 Task: Find a place to stay in Anbu, China from 10th to 18th August with a price range of ₹10,000 to ₹14,000, 1 bedroom, Wifi, Free parking, TV, Gym, Breakfast, and self check-in.
Action: Mouse moved to (348, 152)
Screenshot: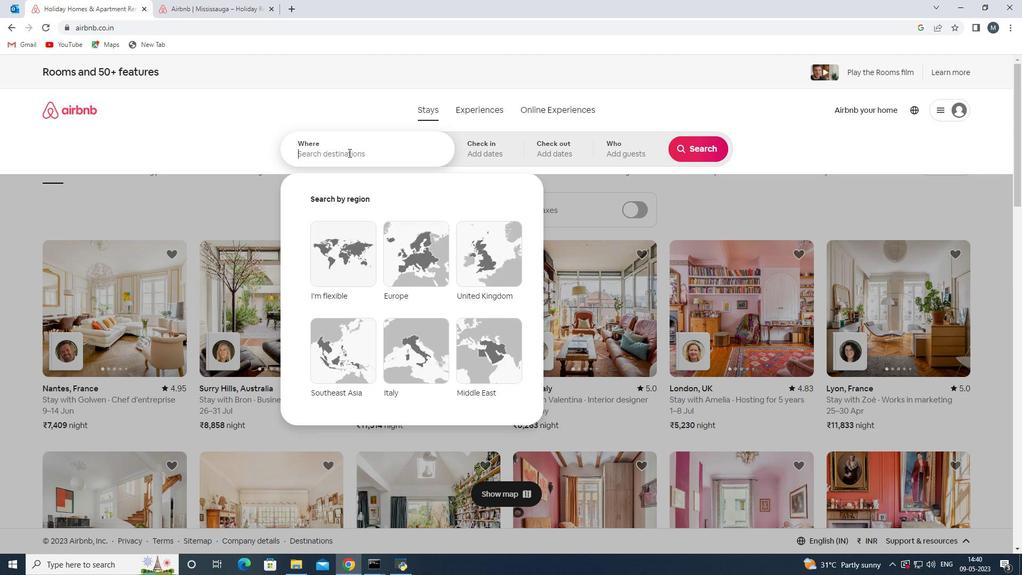 
Action: Key pressed <Key.shift>Anbu,<Key.shift>China<Key.enter>
Screenshot: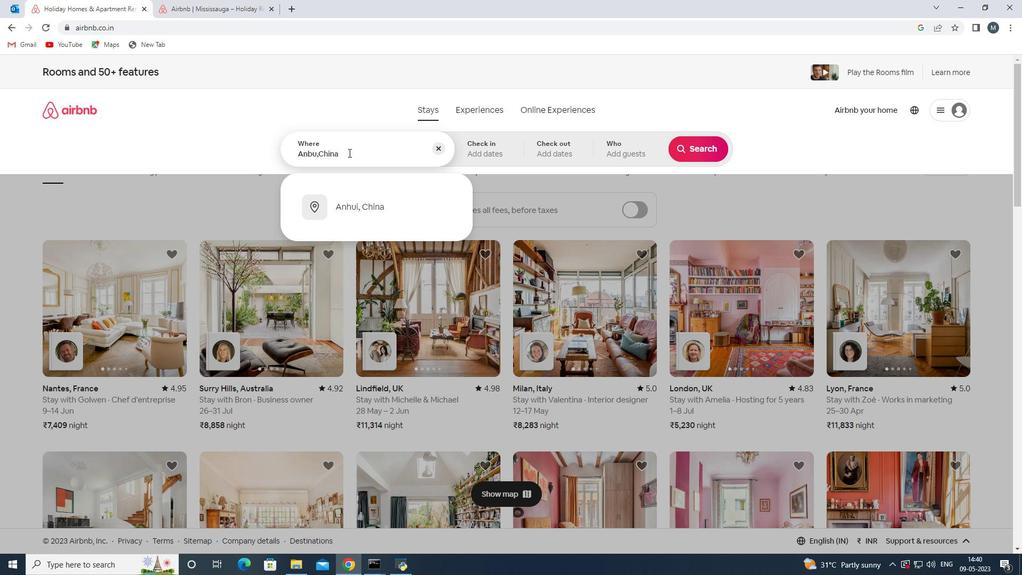 
Action: Mouse moved to (689, 236)
Screenshot: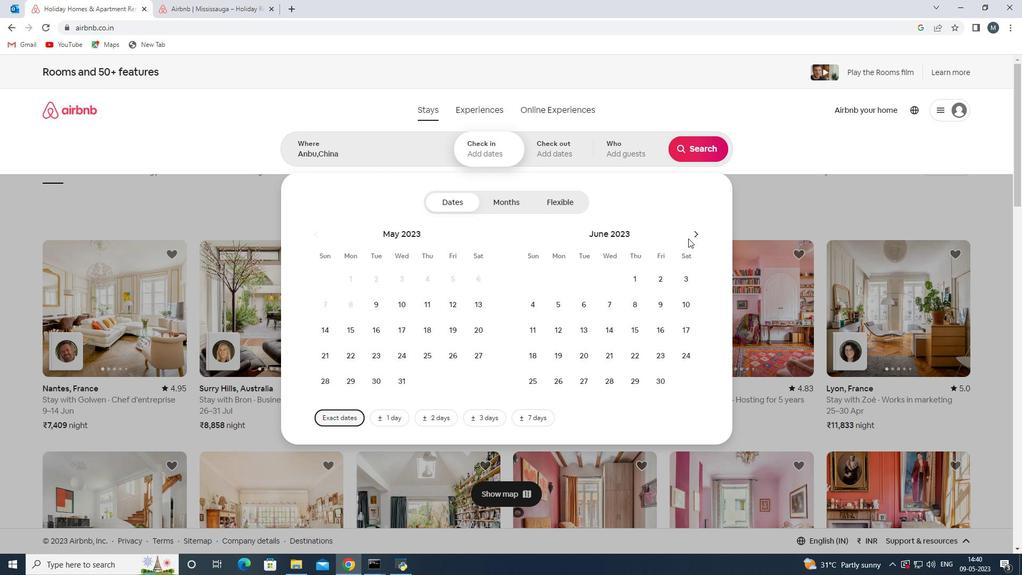 
Action: Mouse pressed left at (689, 236)
Screenshot: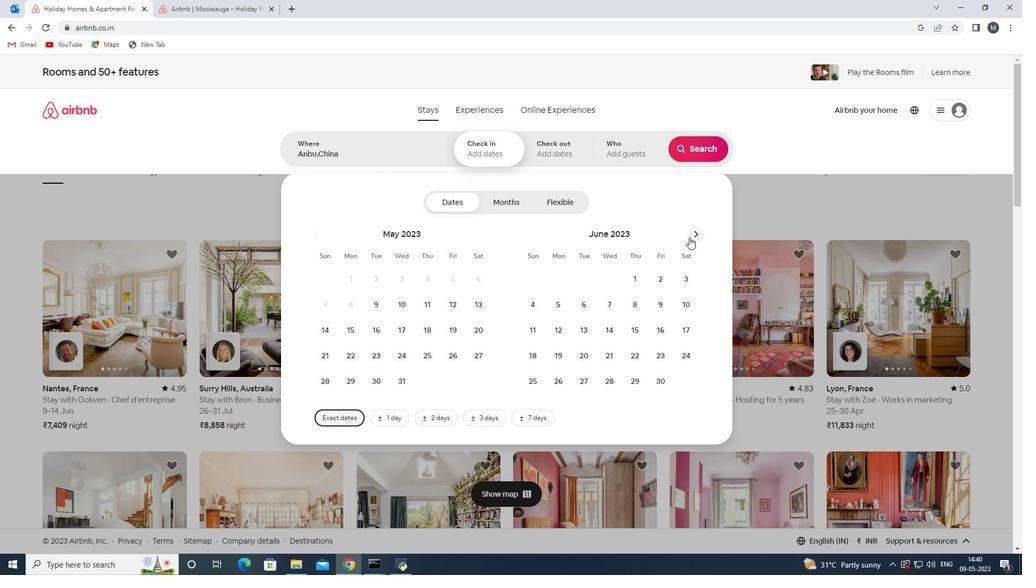 
Action: Mouse pressed left at (689, 236)
Screenshot: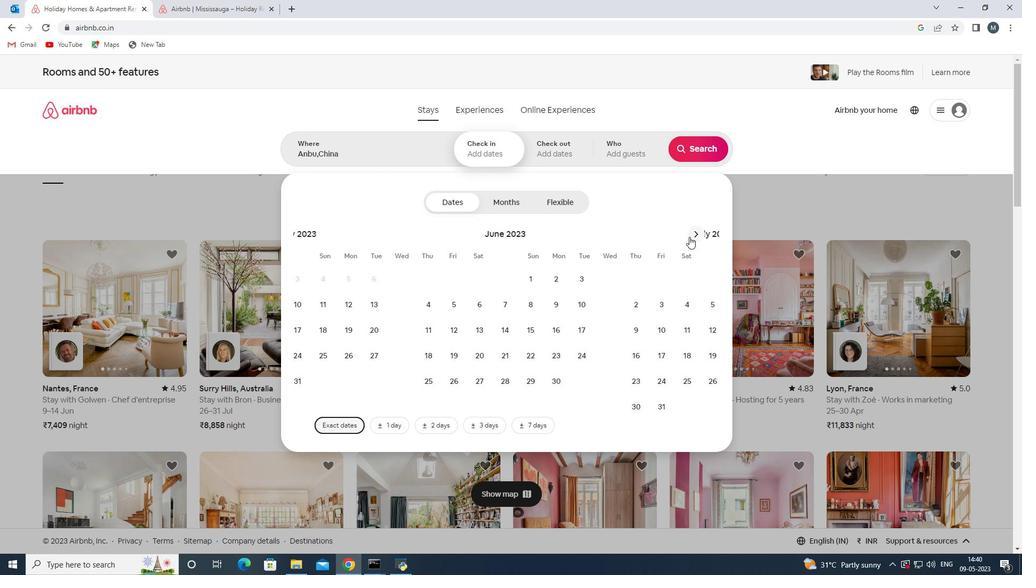 
Action: Mouse moved to (629, 305)
Screenshot: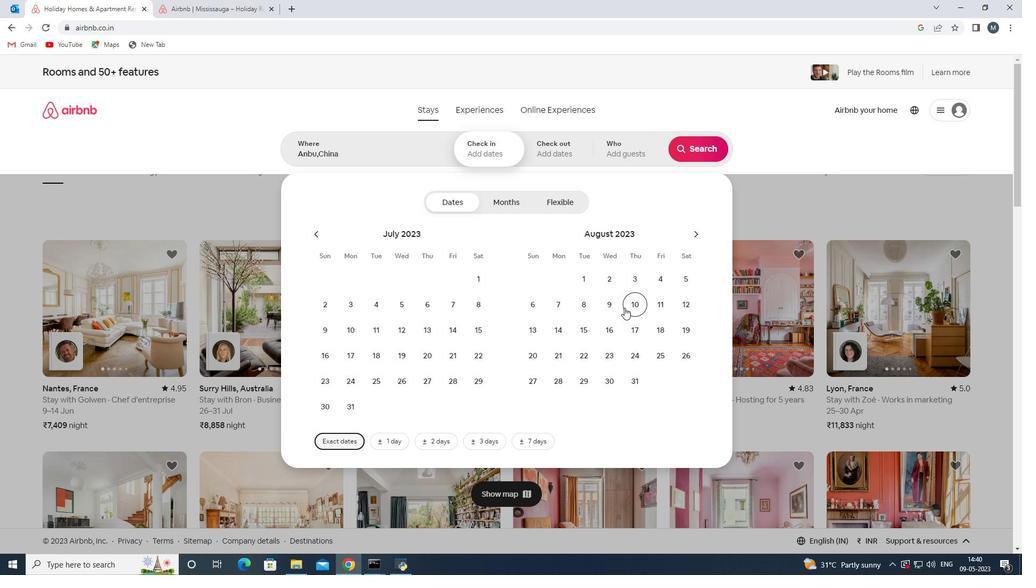 
Action: Mouse pressed left at (629, 305)
Screenshot: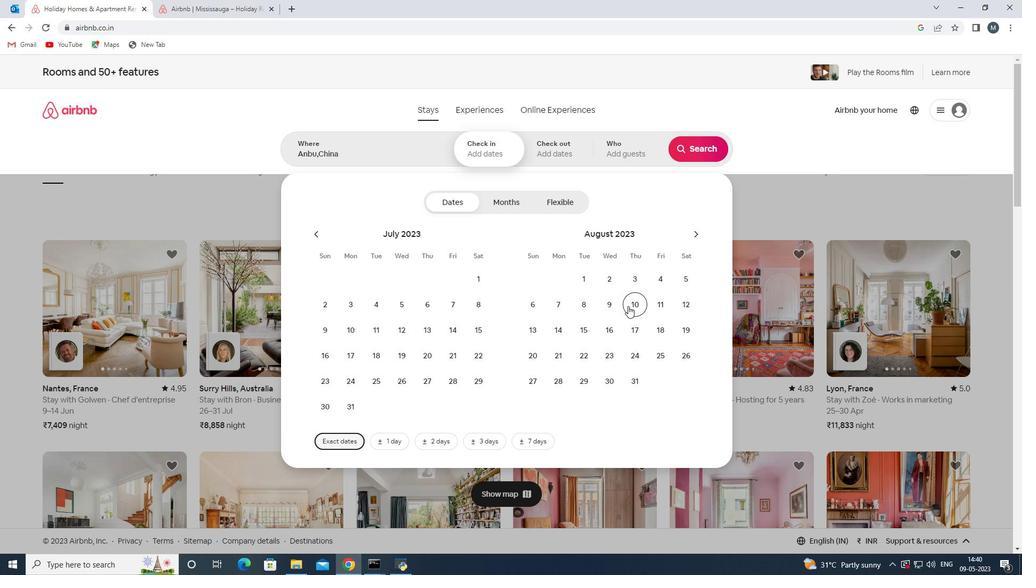 
Action: Mouse moved to (651, 329)
Screenshot: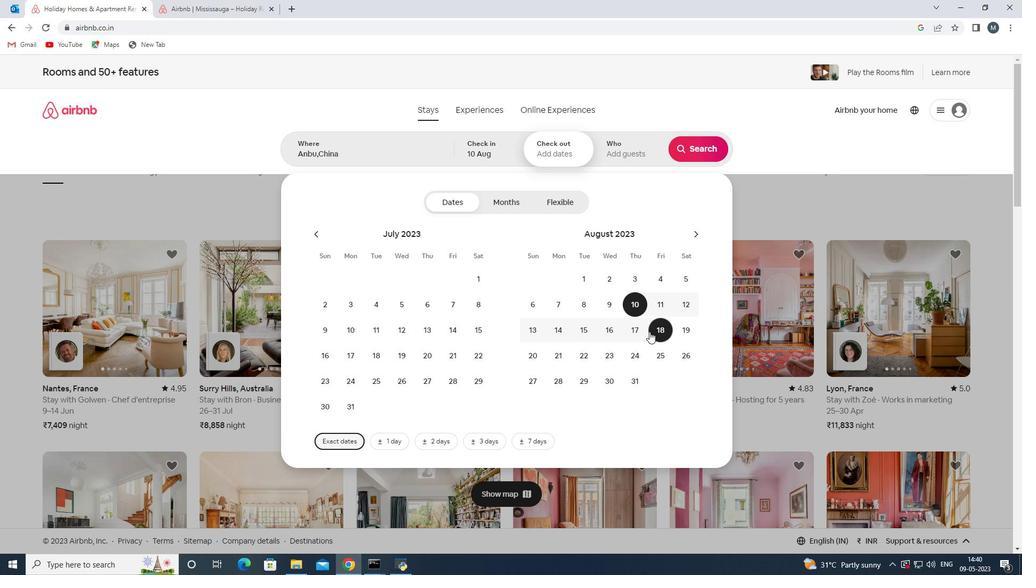 
Action: Mouse pressed left at (651, 329)
Screenshot: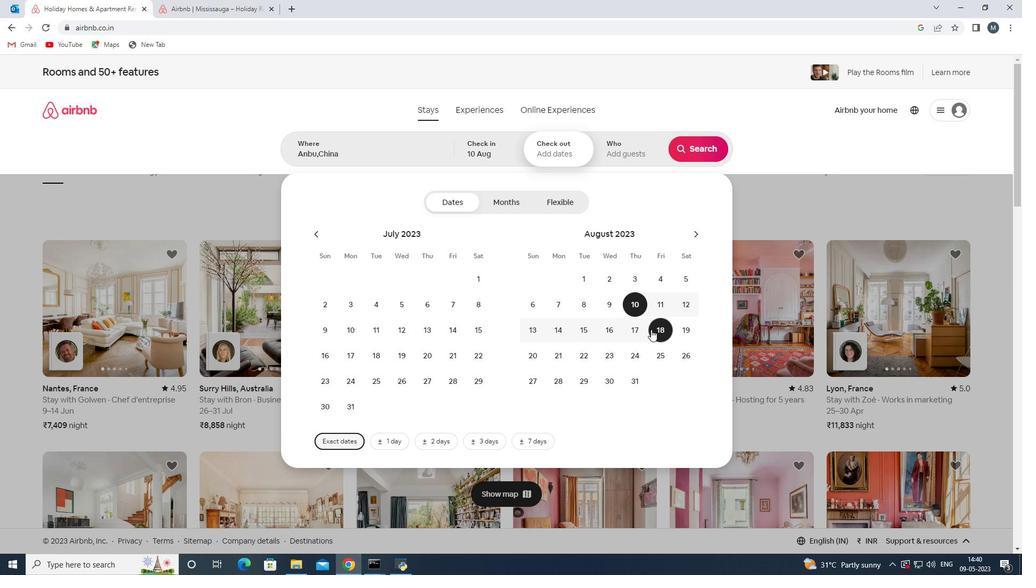 
Action: Mouse moved to (624, 158)
Screenshot: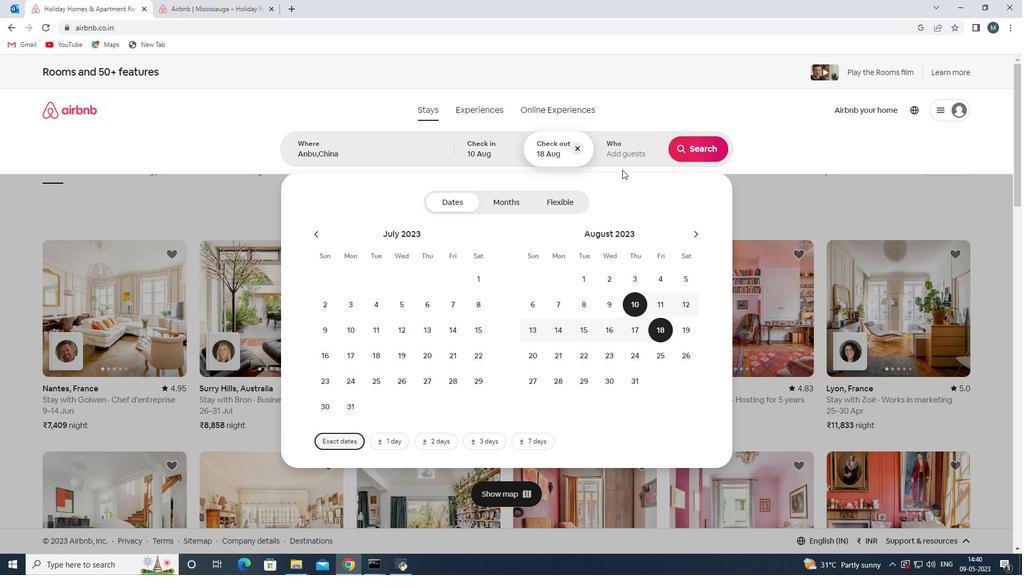 
Action: Mouse pressed left at (624, 158)
Screenshot: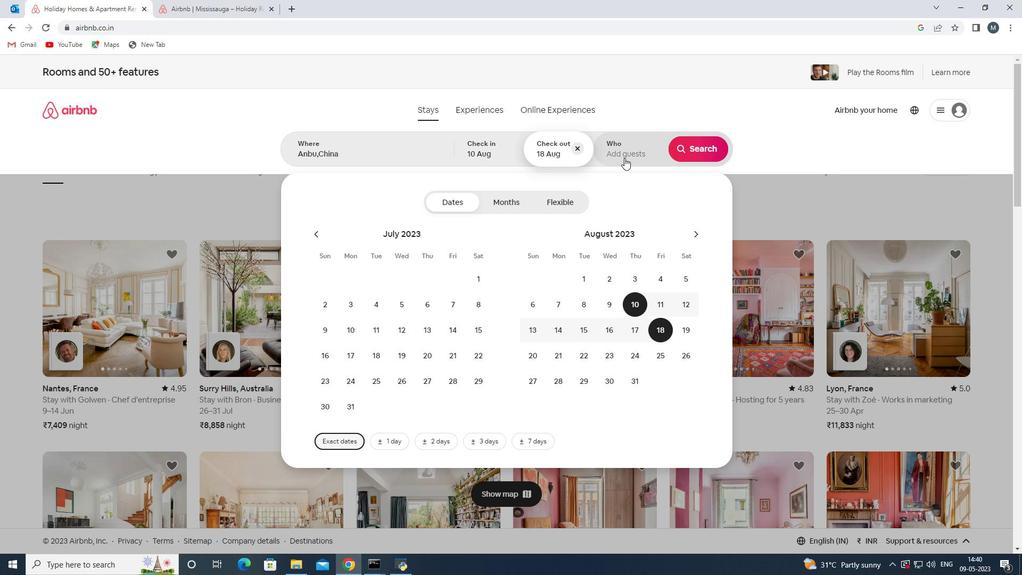 
Action: Mouse moved to (694, 203)
Screenshot: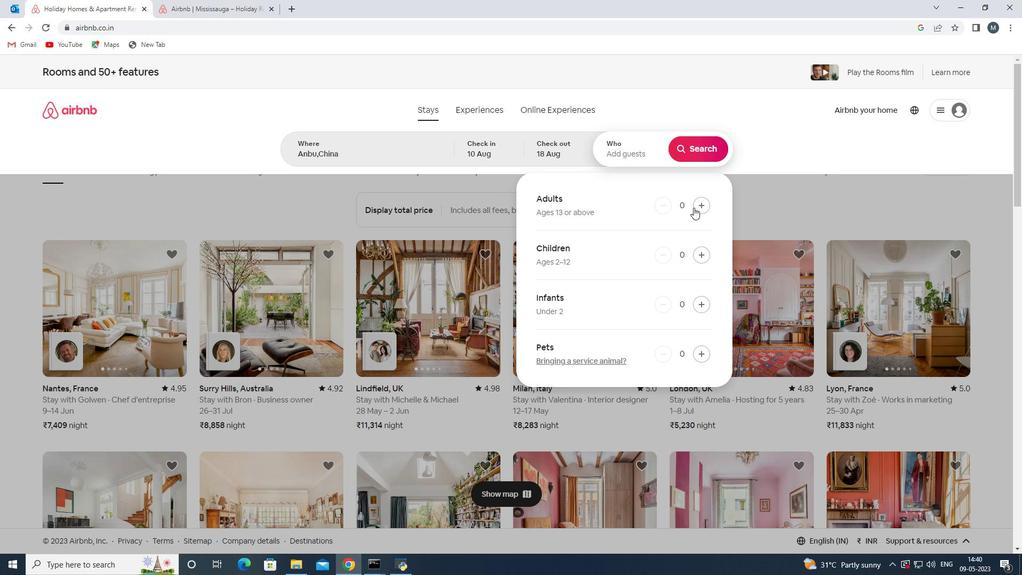
Action: Mouse pressed left at (694, 203)
Screenshot: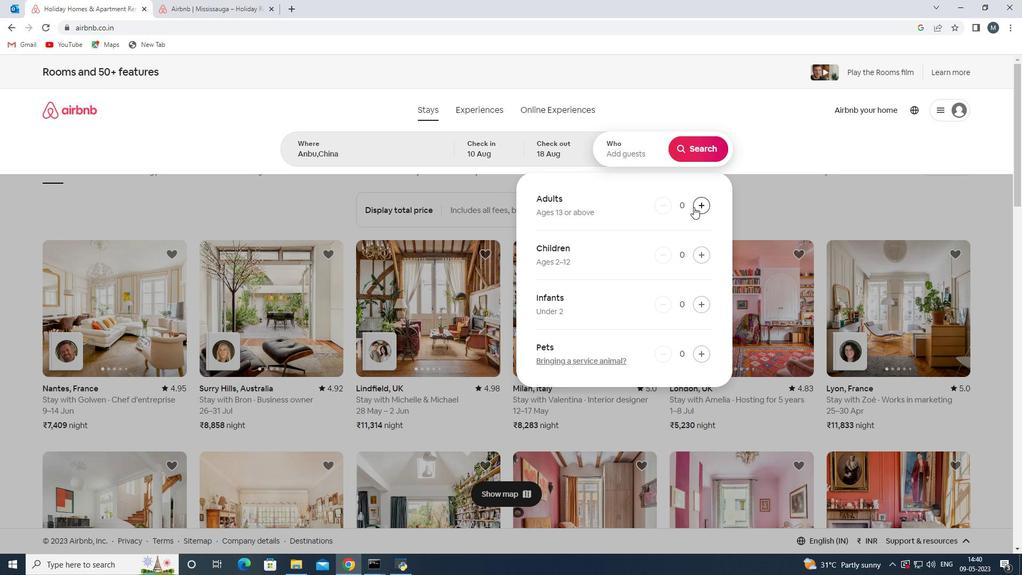 
Action: Mouse pressed left at (694, 203)
Screenshot: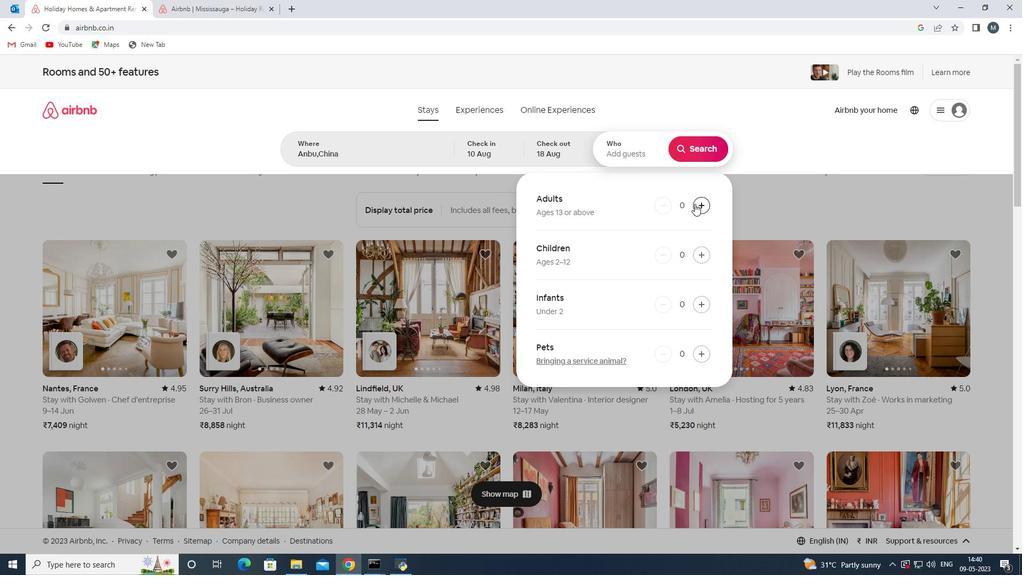 
Action: Mouse moved to (693, 153)
Screenshot: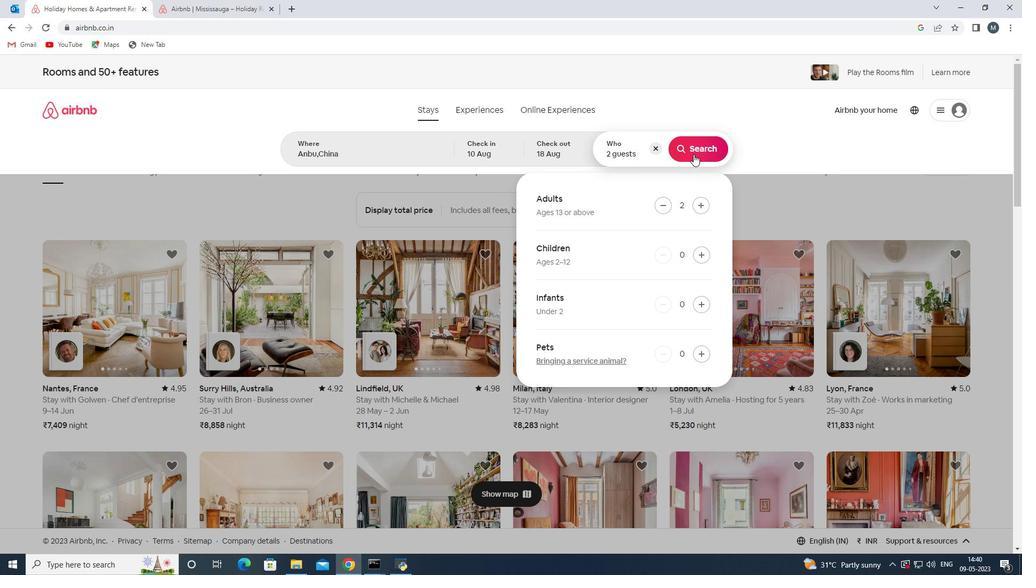 
Action: Mouse pressed left at (693, 153)
Screenshot: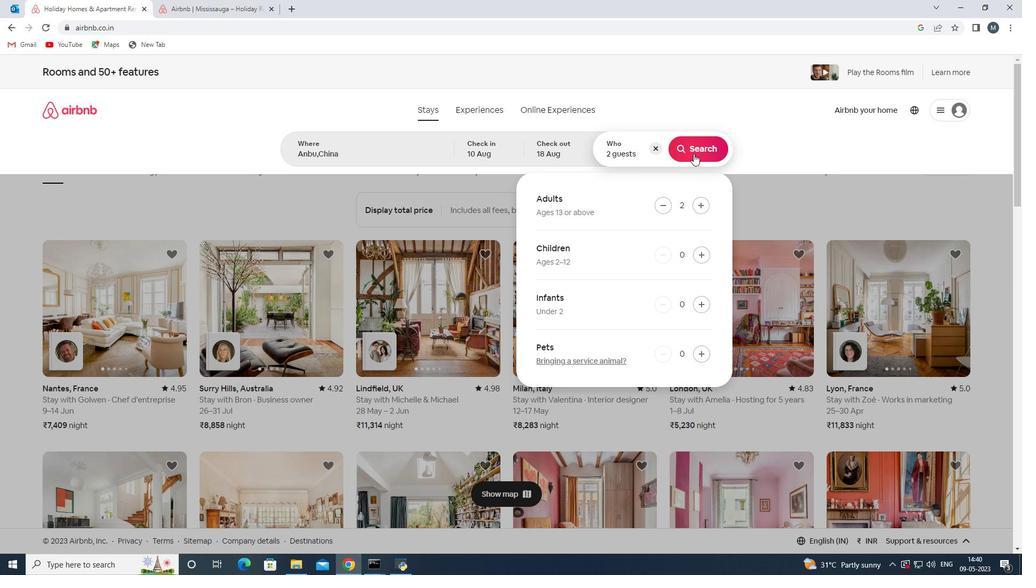 
Action: Mouse moved to (964, 118)
Screenshot: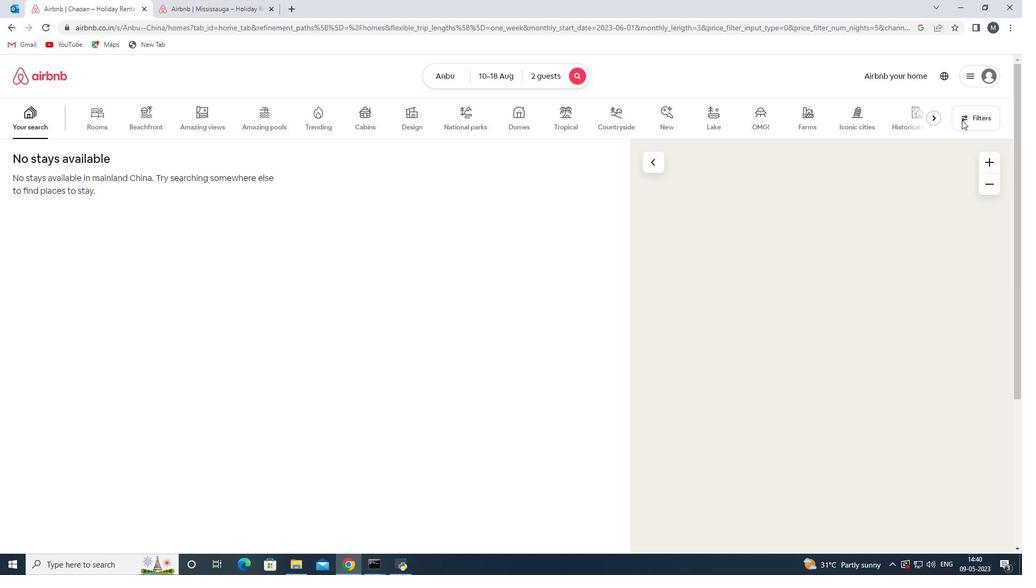 
Action: Mouse pressed left at (964, 118)
Screenshot: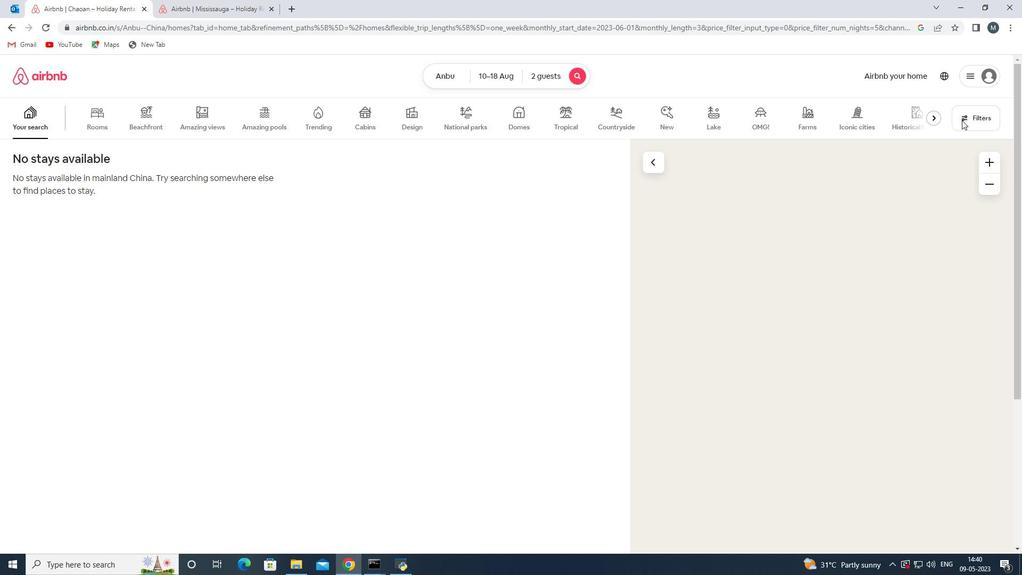 
Action: Mouse moved to (391, 378)
Screenshot: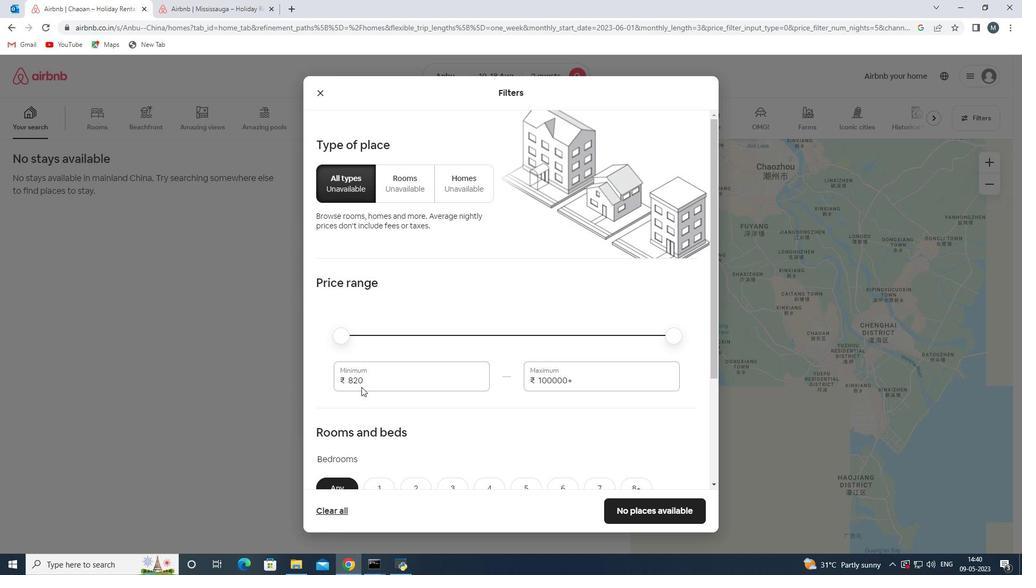 
Action: Mouse pressed left at (391, 378)
Screenshot: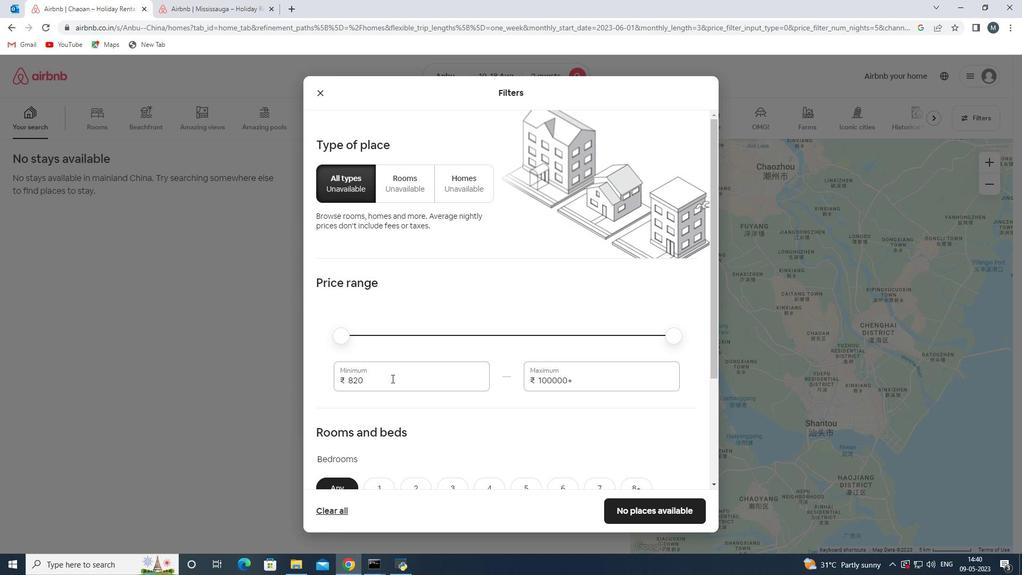 
Action: Mouse moved to (334, 378)
Screenshot: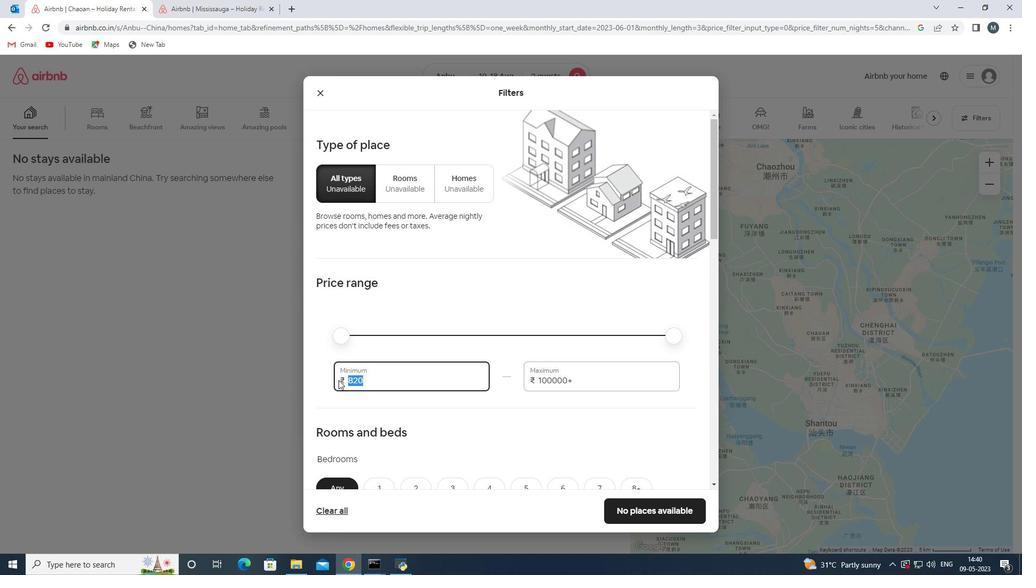 
Action: Key pressed 10000
Screenshot: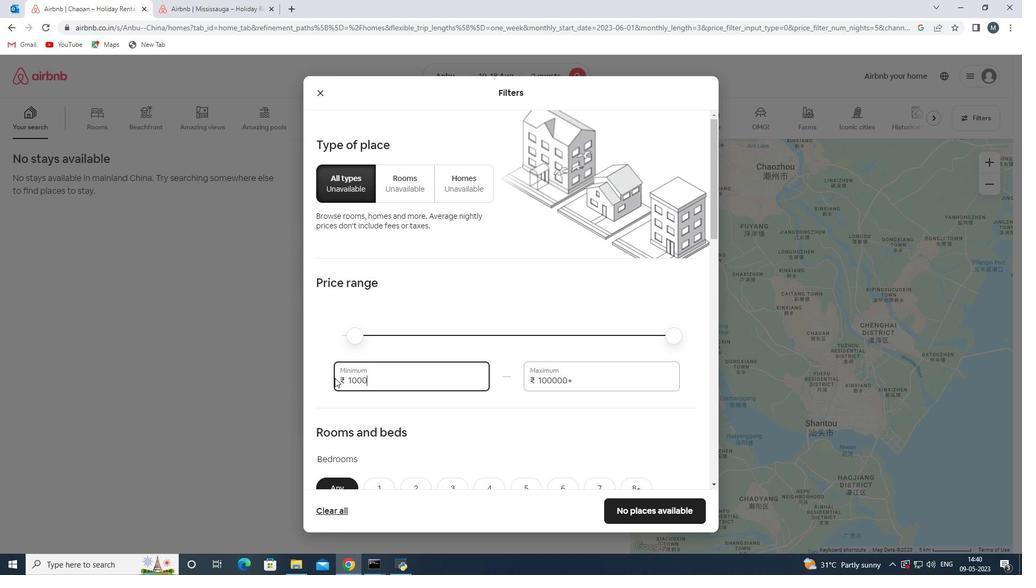 
Action: Mouse moved to (590, 374)
Screenshot: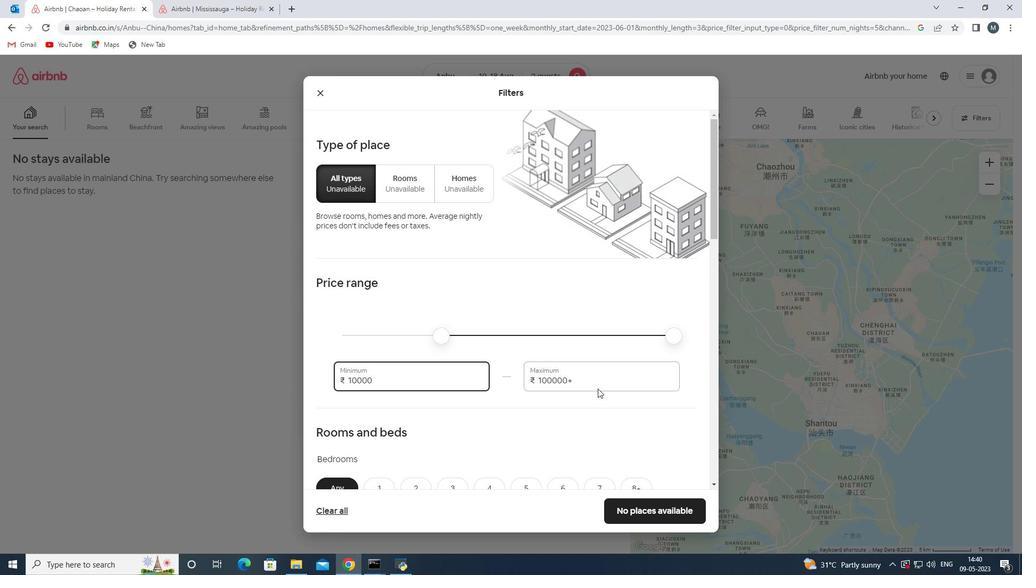 
Action: Mouse pressed left at (590, 374)
Screenshot: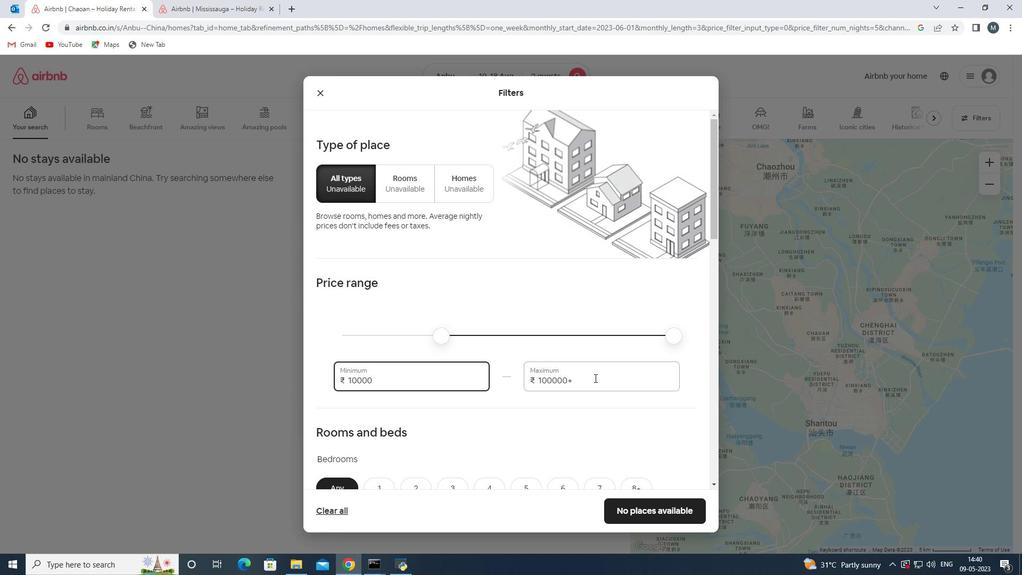 
Action: Mouse moved to (577, 384)
Screenshot: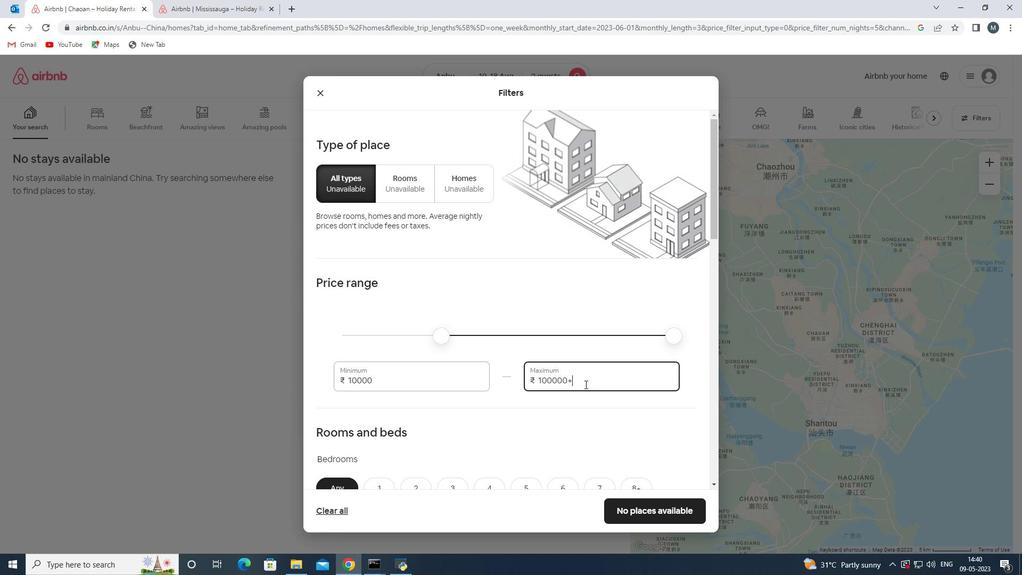 
Action: Mouse pressed left at (577, 384)
Screenshot: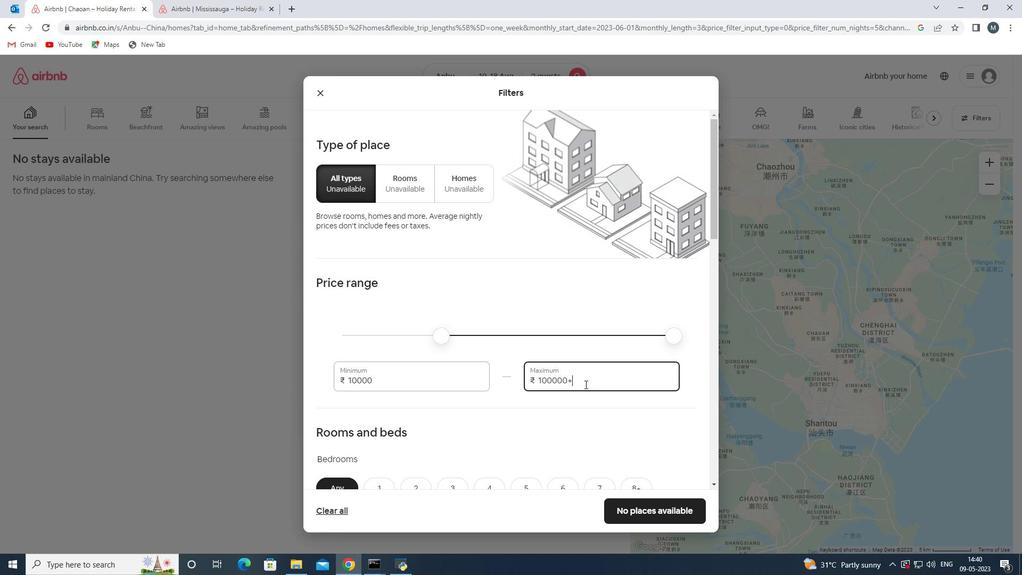 
Action: Mouse moved to (534, 383)
Screenshot: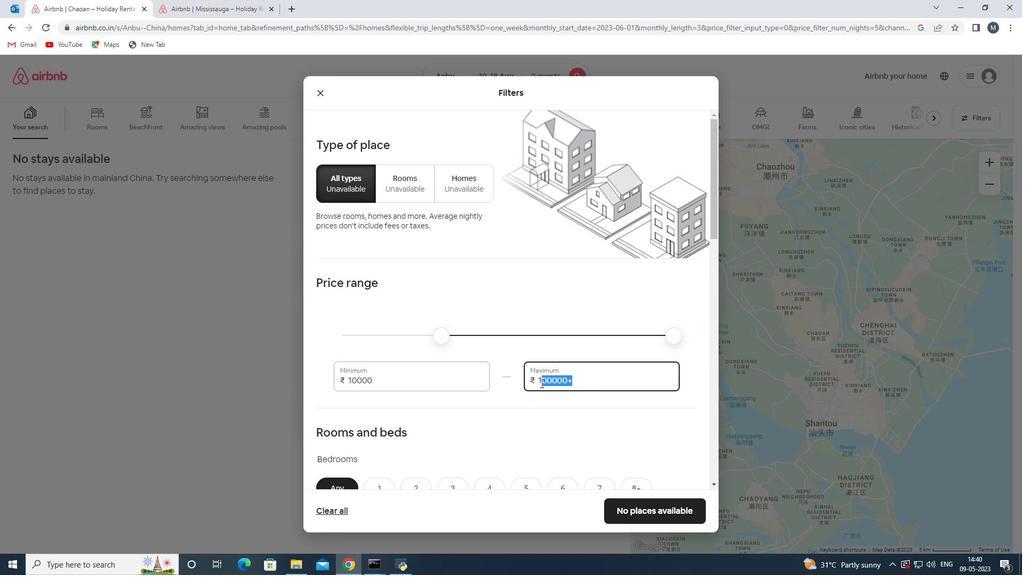
Action: Key pressed 14000
Screenshot: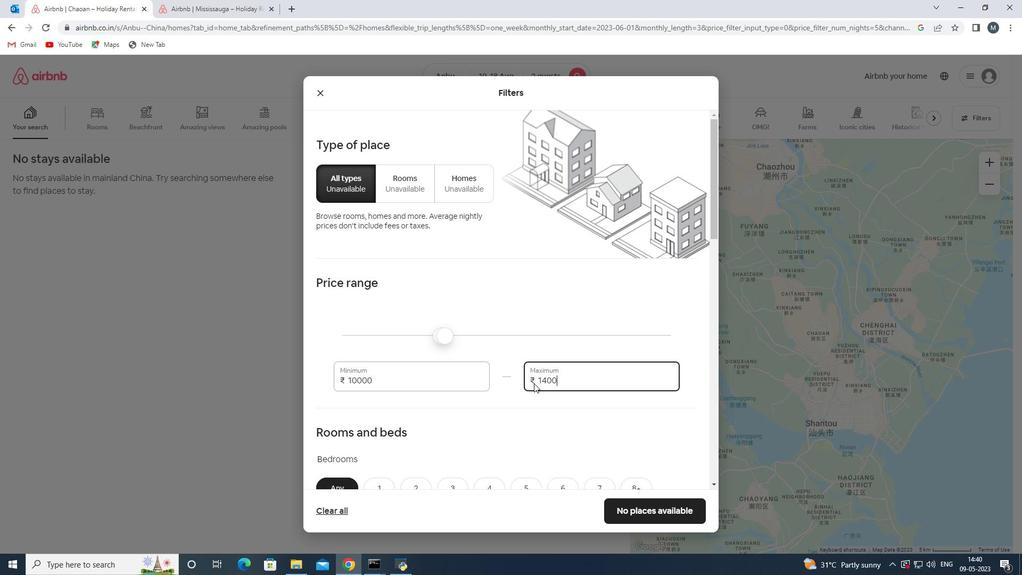 
Action: Mouse moved to (521, 359)
Screenshot: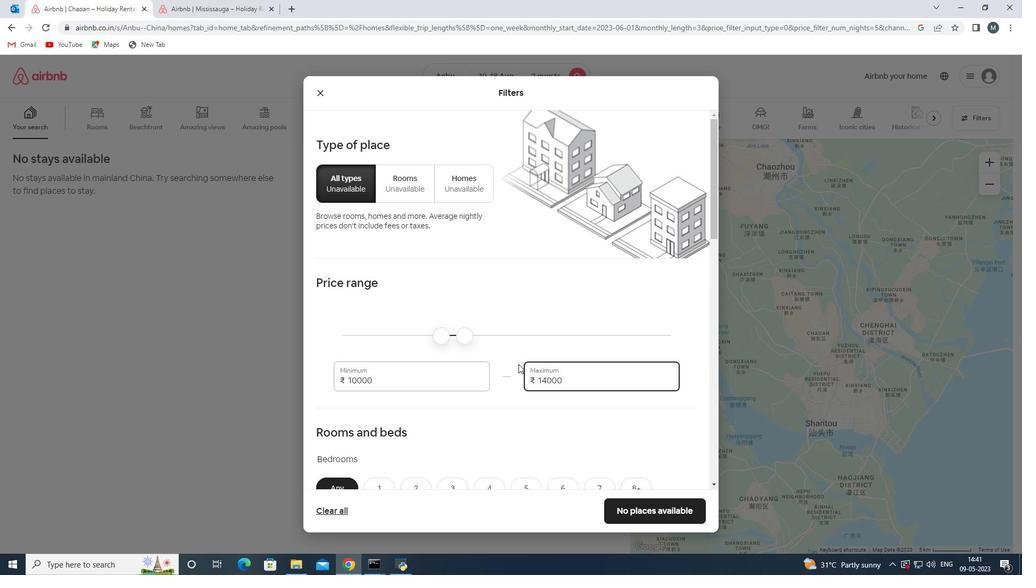 
Action: Mouse scrolled (521, 358) with delta (0, 0)
Screenshot: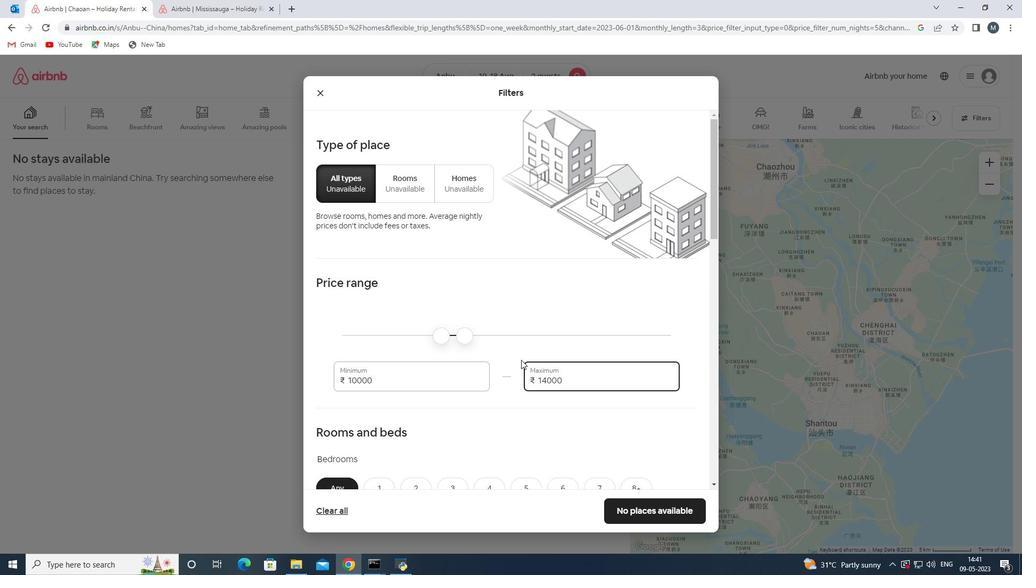 
Action: Mouse moved to (507, 363)
Screenshot: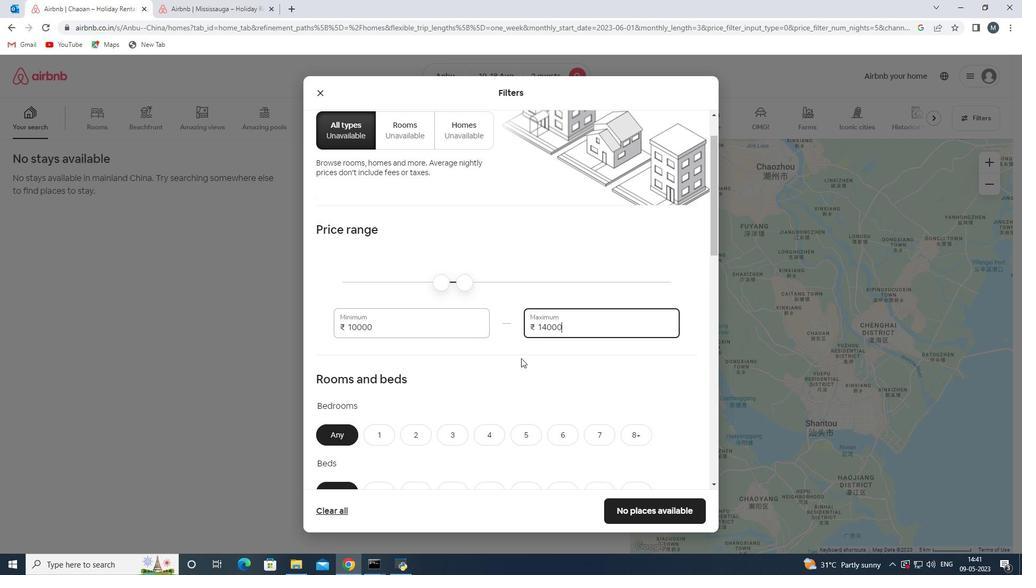 
Action: Mouse scrolled (507, 362) with delta (0, 0)
Screenshot: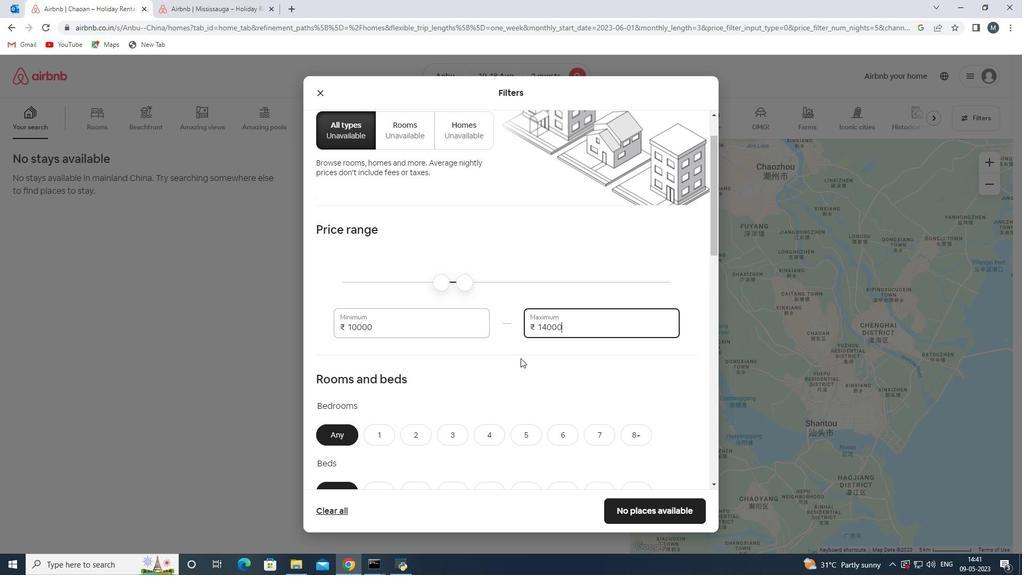 
Action: Mouse moved to (445, 362)
Screenshot: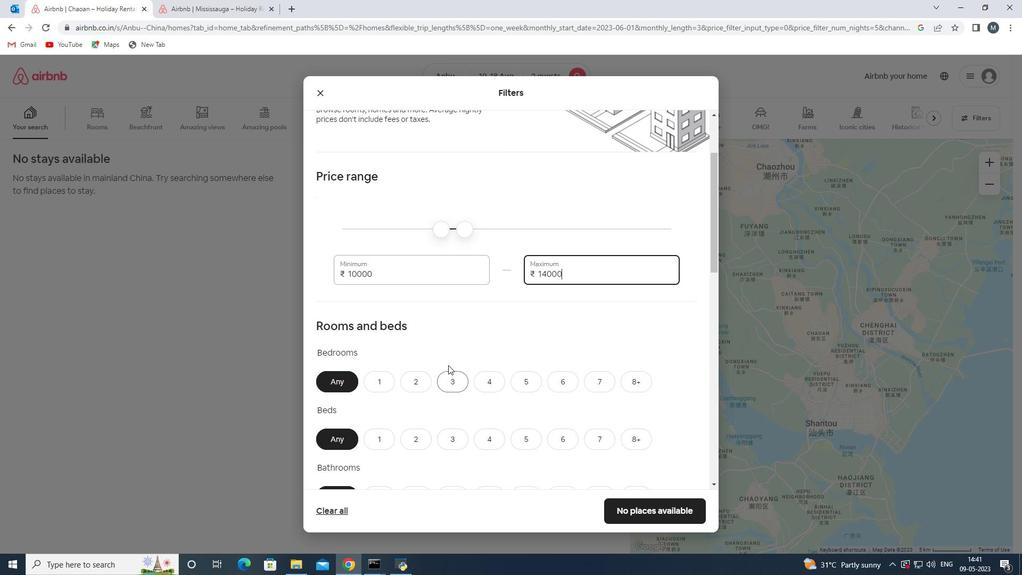 
Action: Mouse scrolled (445, 362) with delta (0, 0)
Screenshot: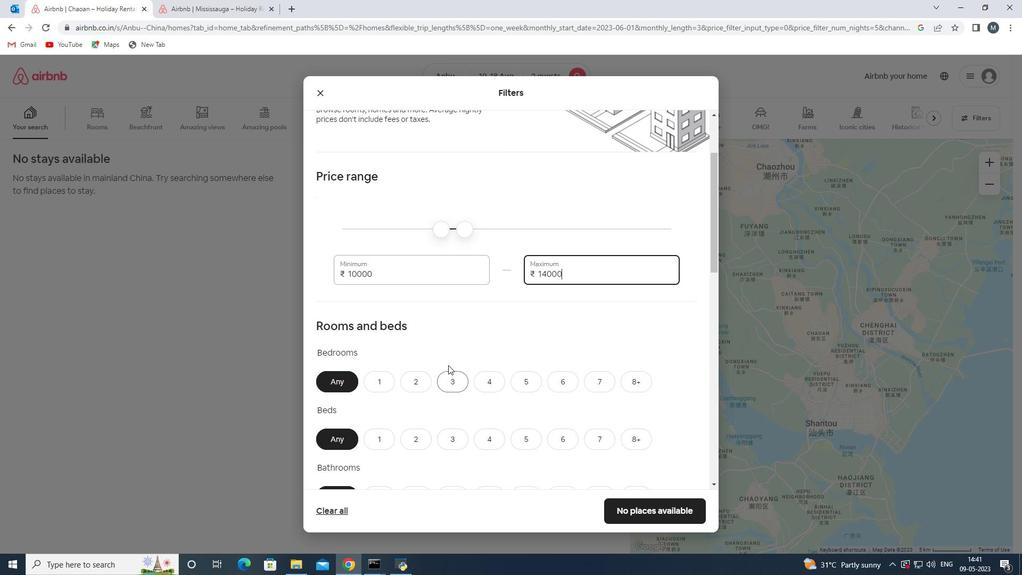 
Action: Mouse moved to (383, 330)
Screenshot: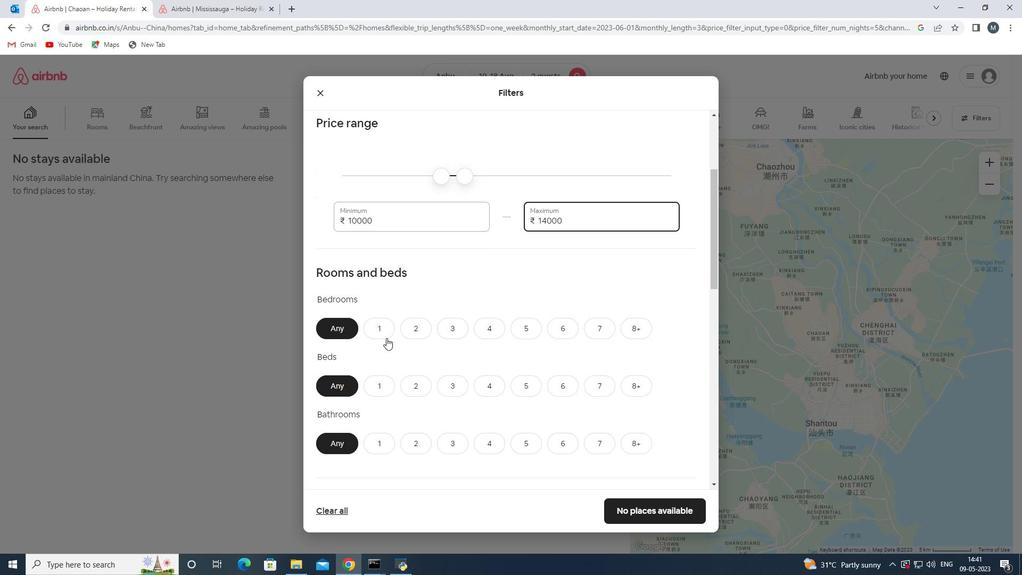 
Action: Mouse pressed left at (383, 330)
Screenshot: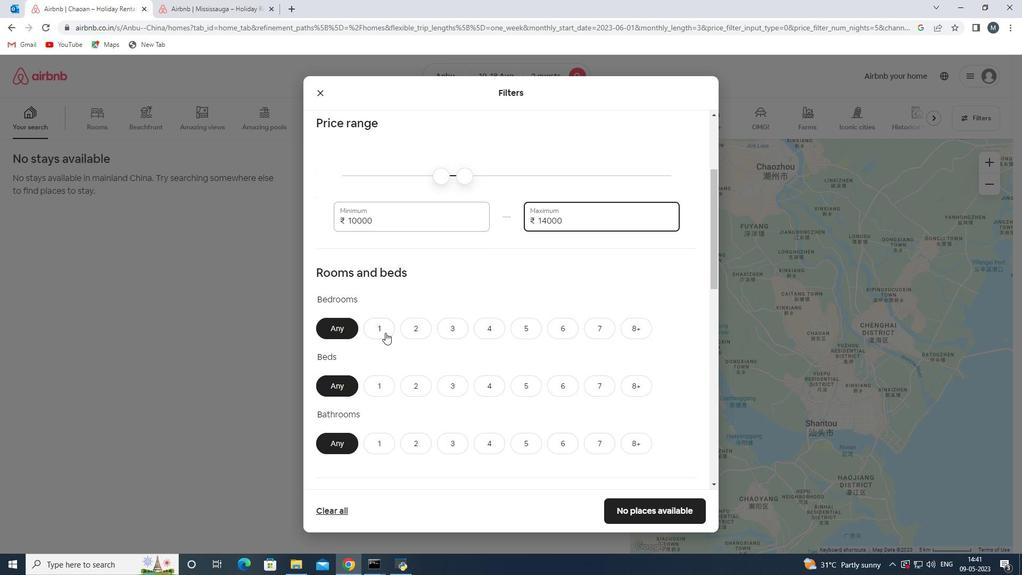 
Action: Mouse moved to (382, 390)
Screenshot: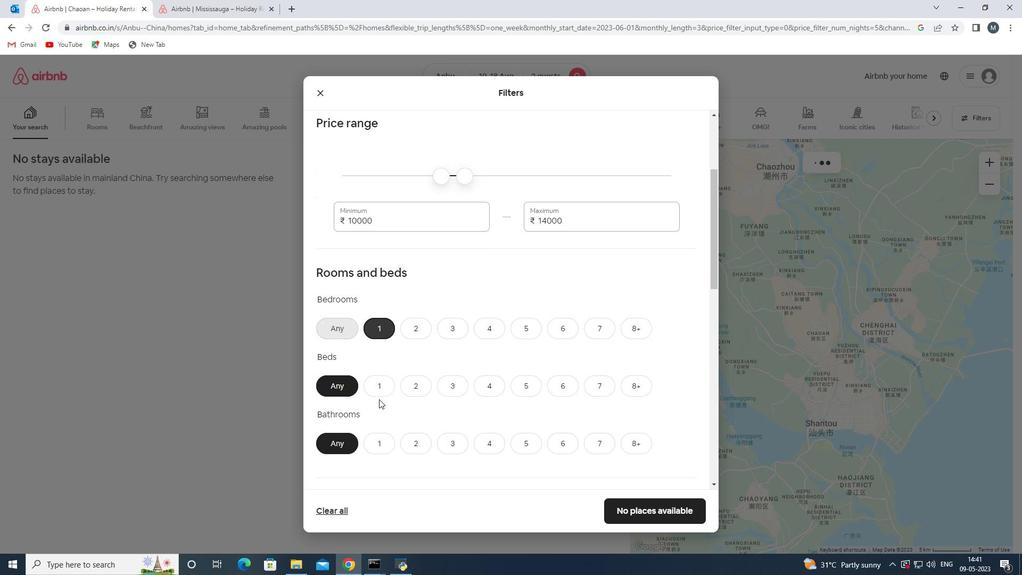 
Action: Mouse pressed left at (382, 390)
Screenshot: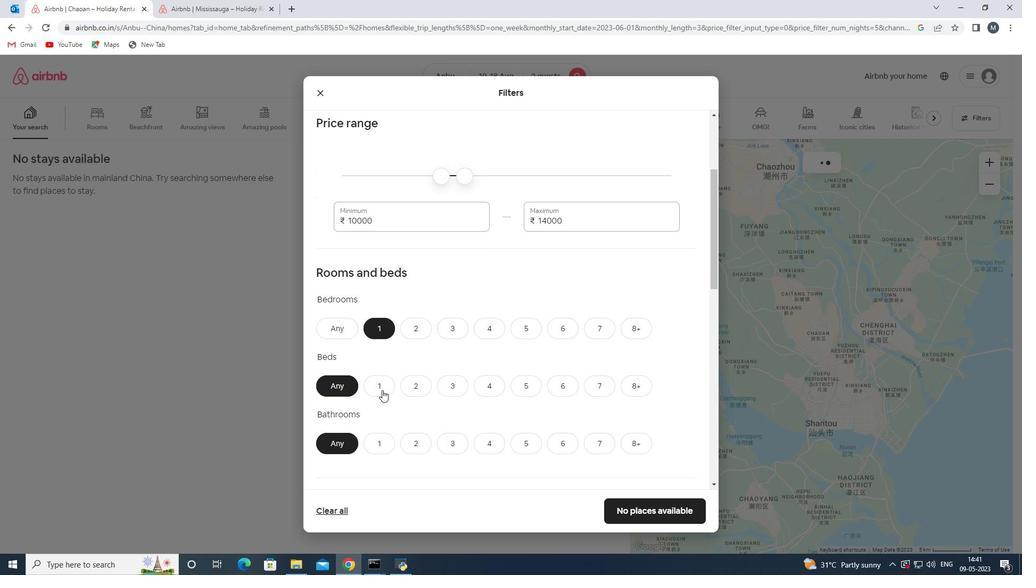 
Action: Mouse moved to (382, 389)
Screenshot: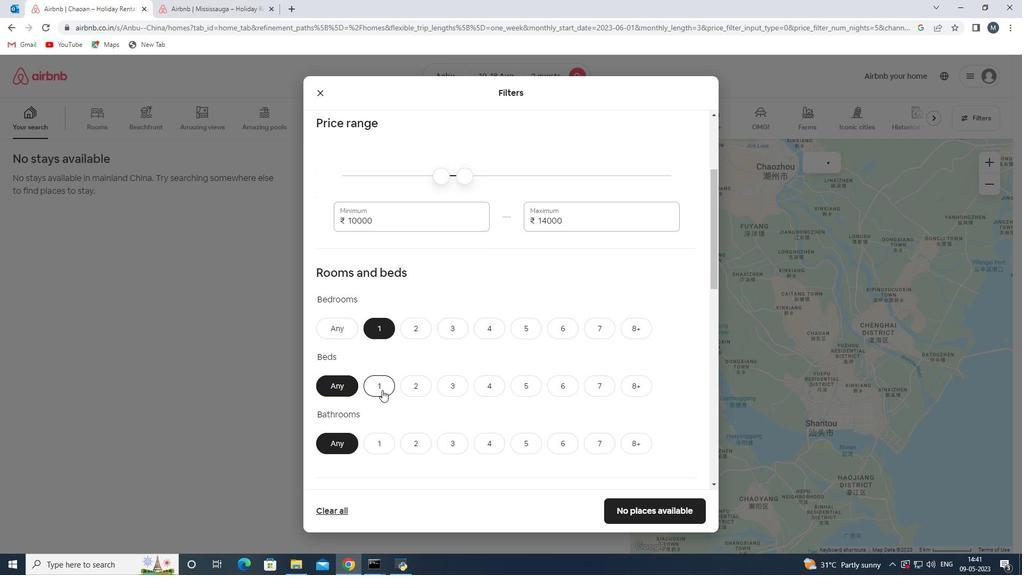 
Action: Mouse scrolled (382, 388) with delta (0, 0)
Screenshot: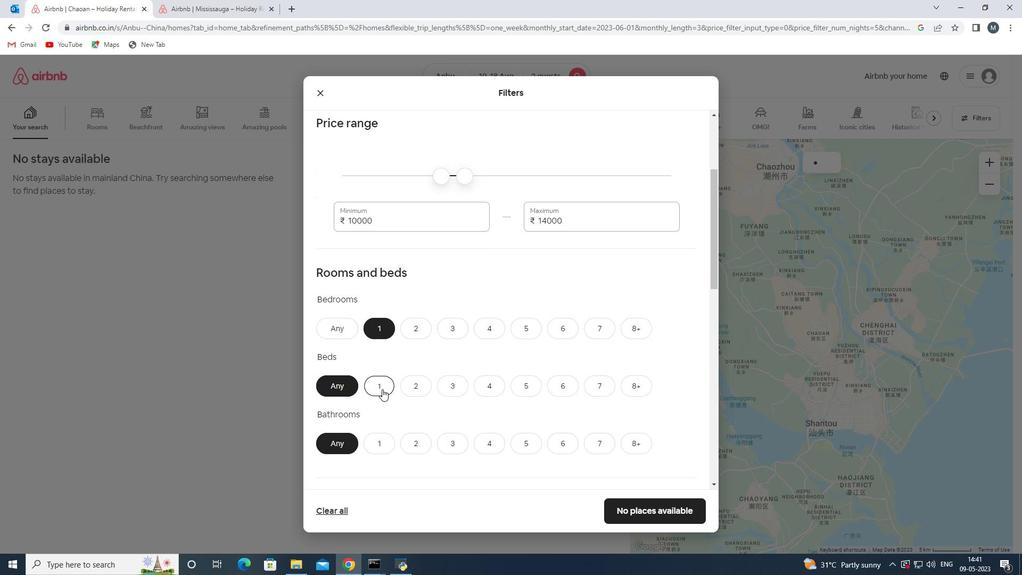 
Action: Mouse moved to (381, 392)
Screenshot: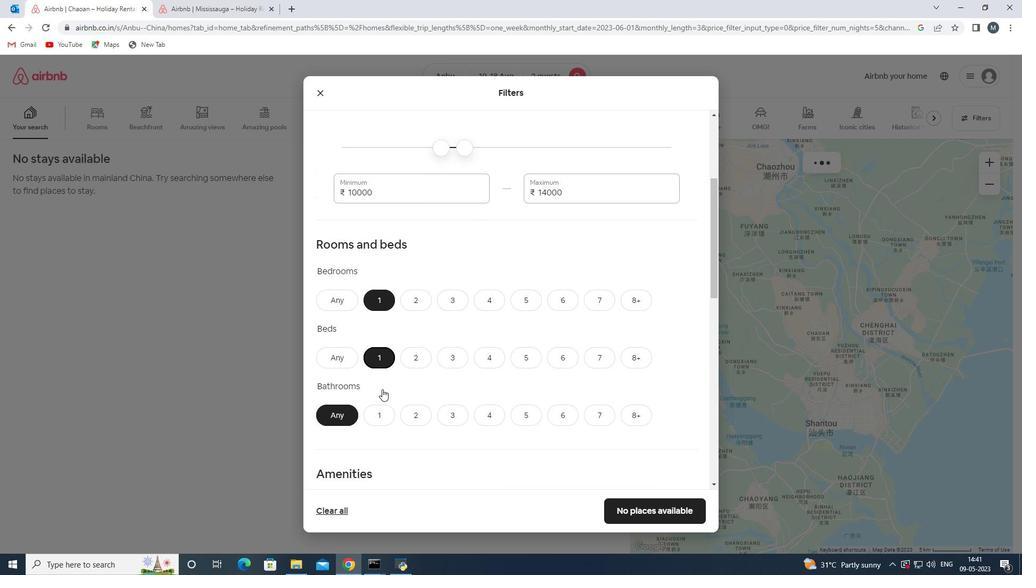 
Action: Mouse pressed left at (381, 392)
Screenshot: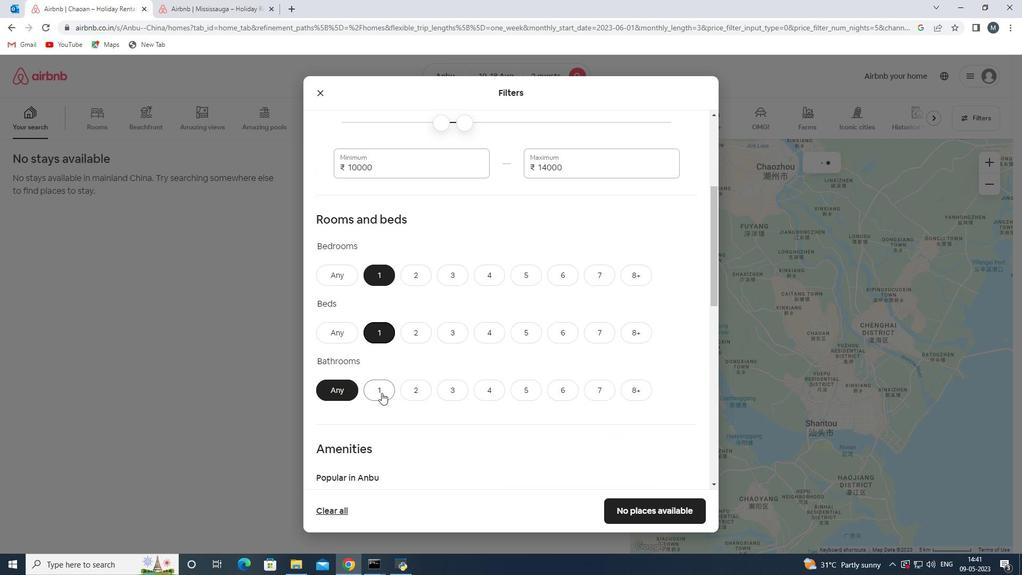 
Action: Mouse moved to (407, 380)
Screenshot: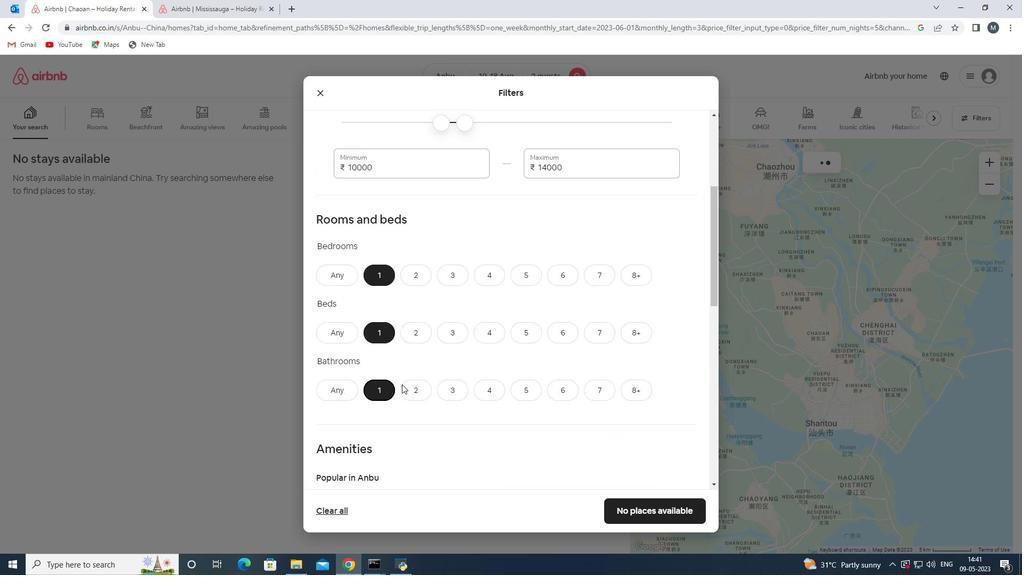 
Action: Mouse scrolled (407, 379) with delta (0, 0)
Screenshot: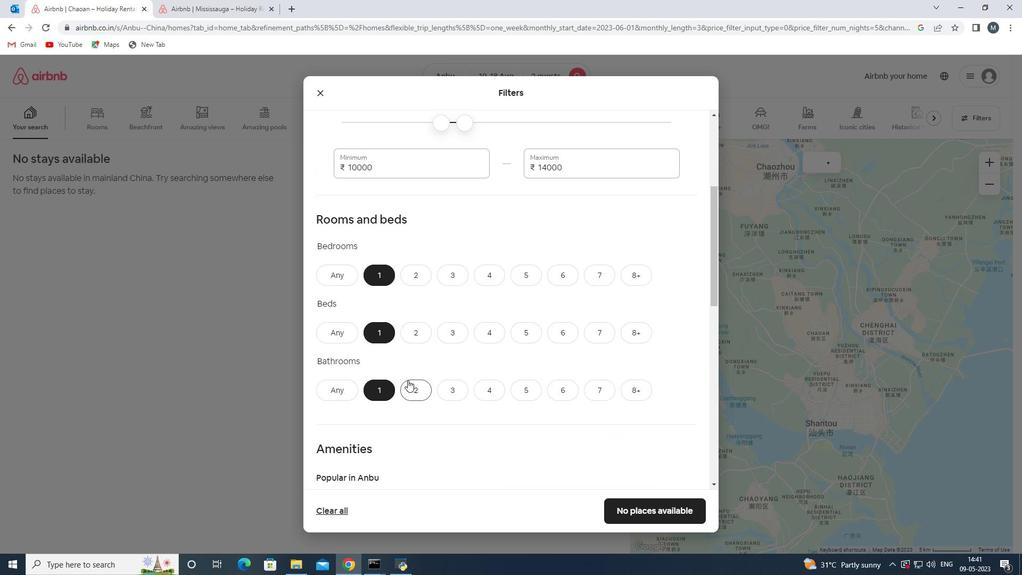 
Action: Mouse moved to (430, 366)
Screenshot: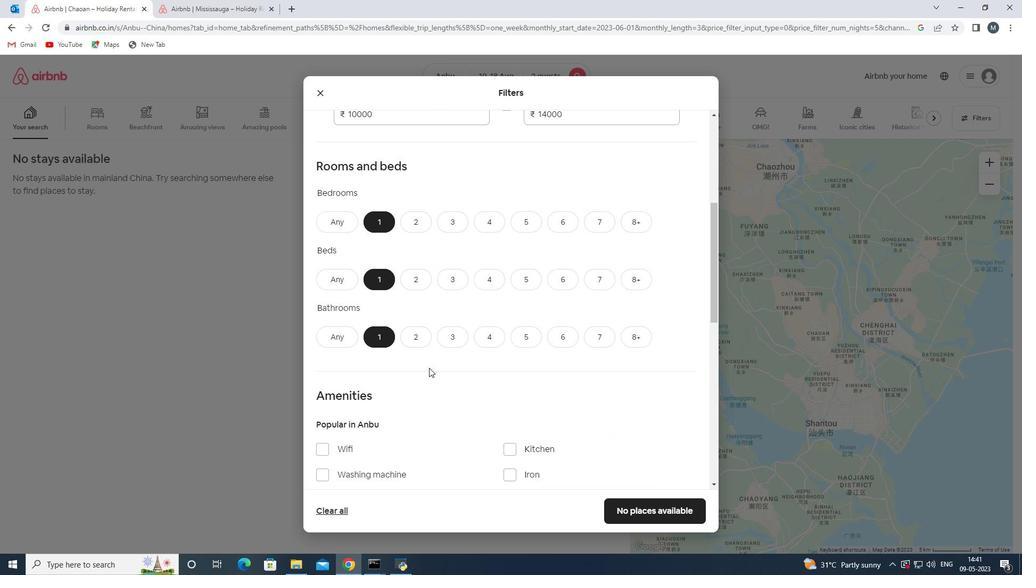 
Action: Mouse scrolled (430, 366) with delta (0, 0)
Screenshot: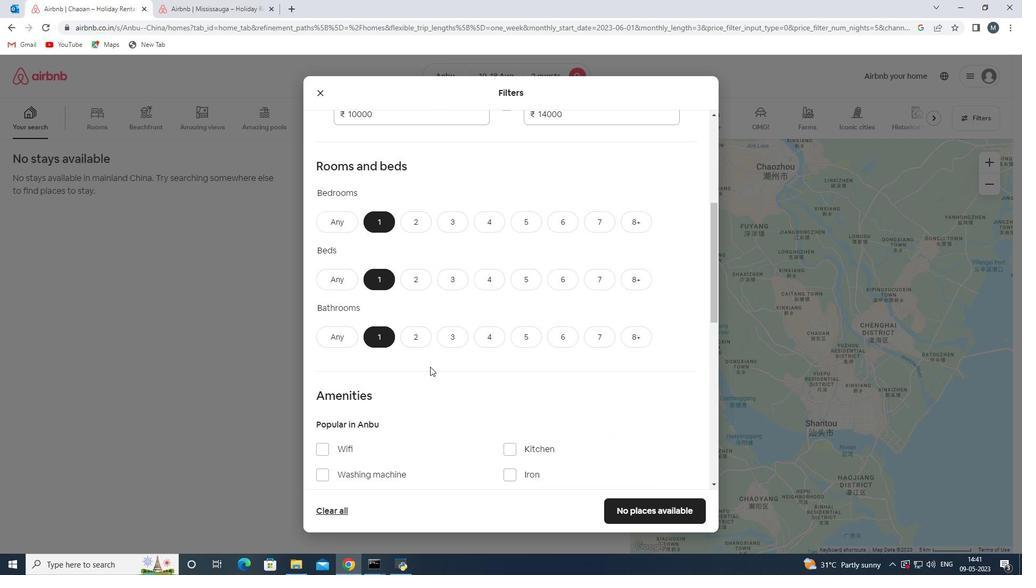 
Action: Mouse moved to (394, 372)
Screenshot: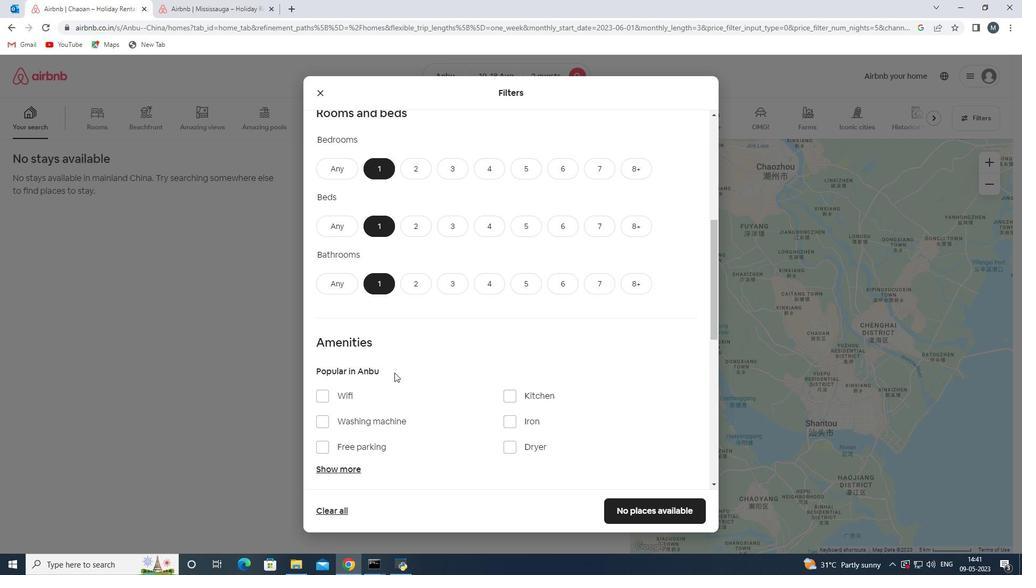 
Action: Mouse scrolled (394, 371) with delta (0, 0)
Screenshot: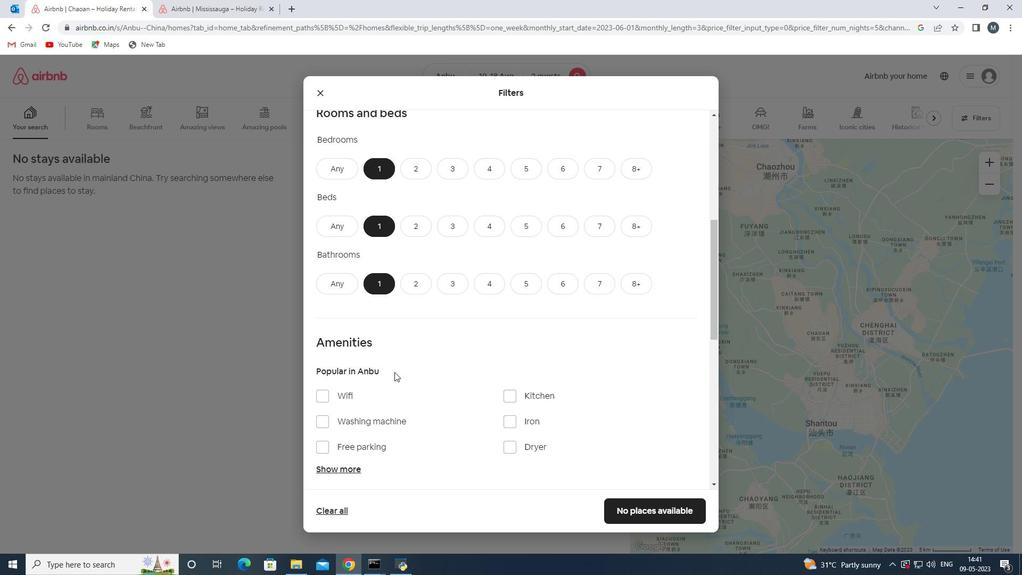 
Action: Mouse moved to (357, 344)
Screenshot: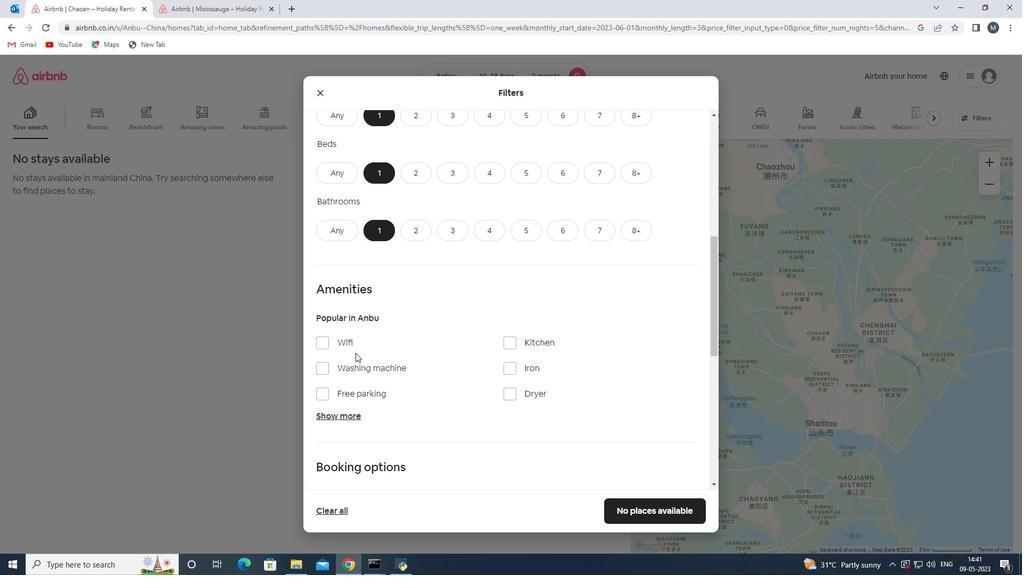 
Action: Mouse pressed left at (357, 344)
Screenshot: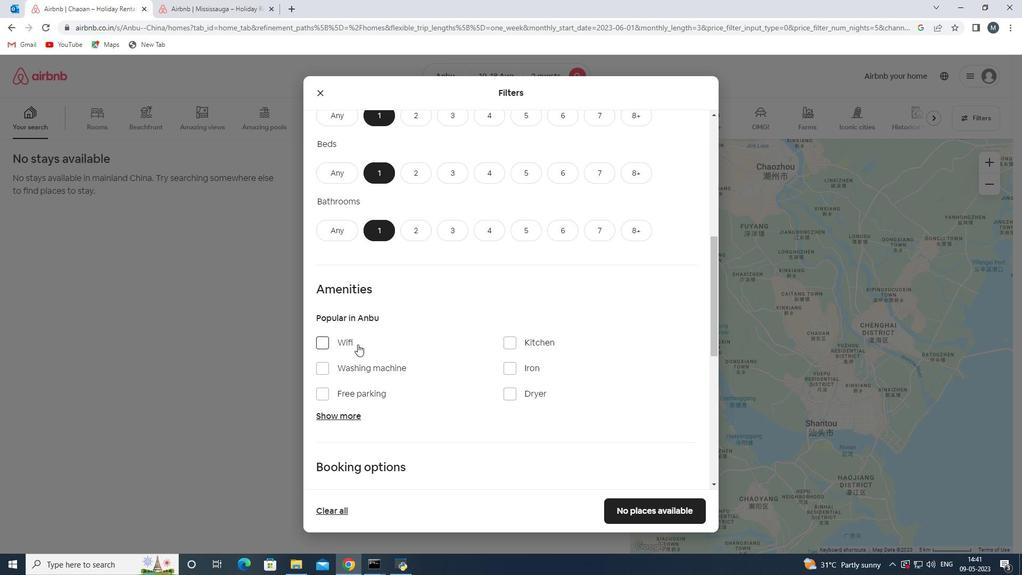 
Action: Mouse moved to (372, 394)
Screenshot: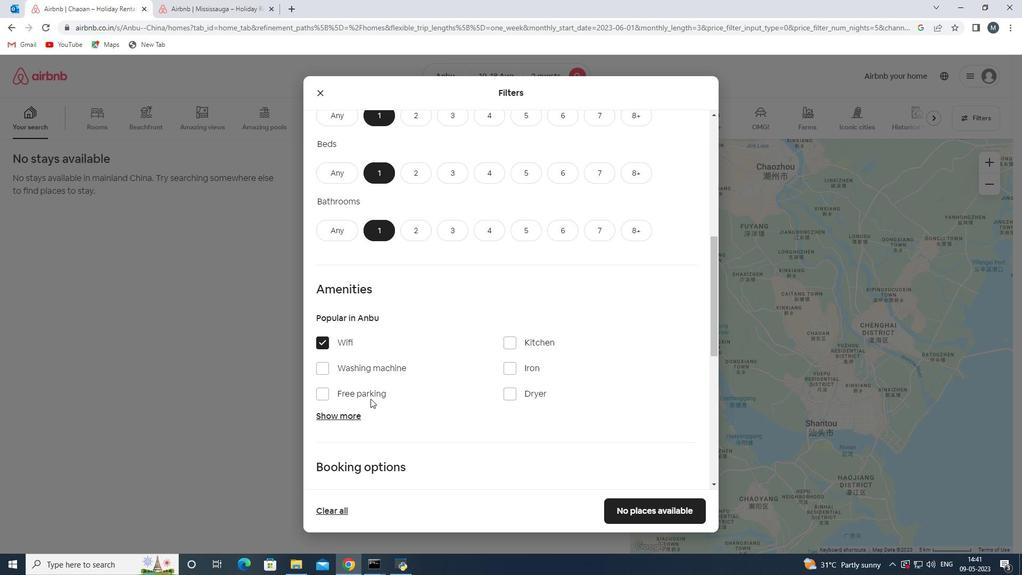 
Action: Mouse pressed left at (372, 394)
Screenshot: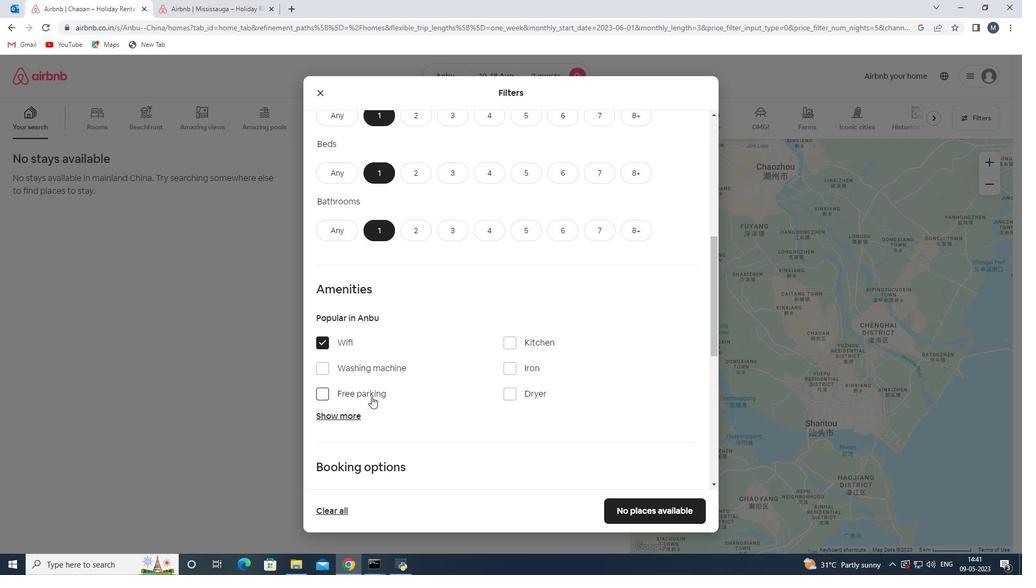 
Action: Mouse moved to (358, 416)
Screenshot: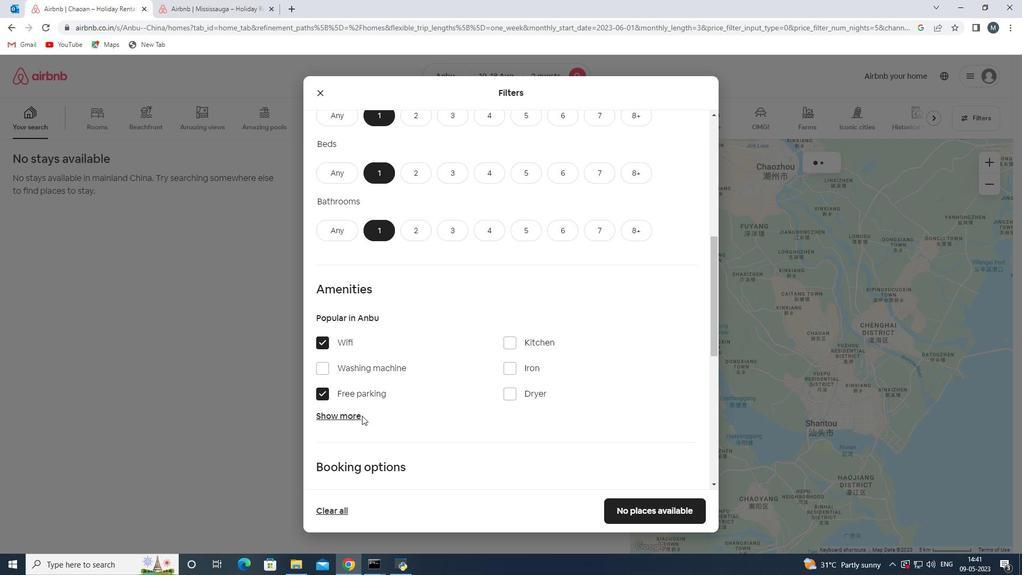 
Action: Mouse pressed left at (358, 416)
Screenshot: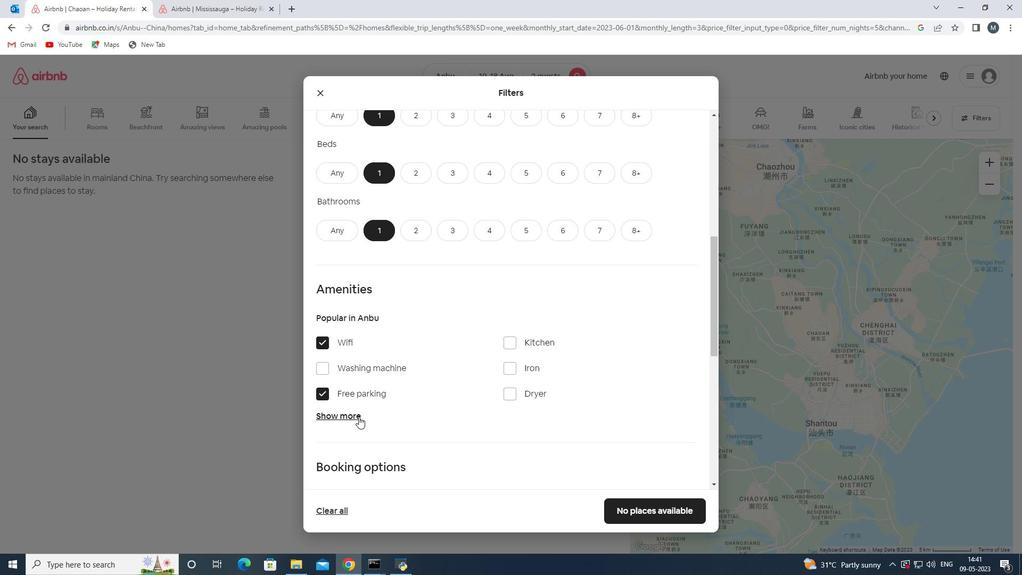 
Action: Mouse moved to (404, 387)
Screenshot: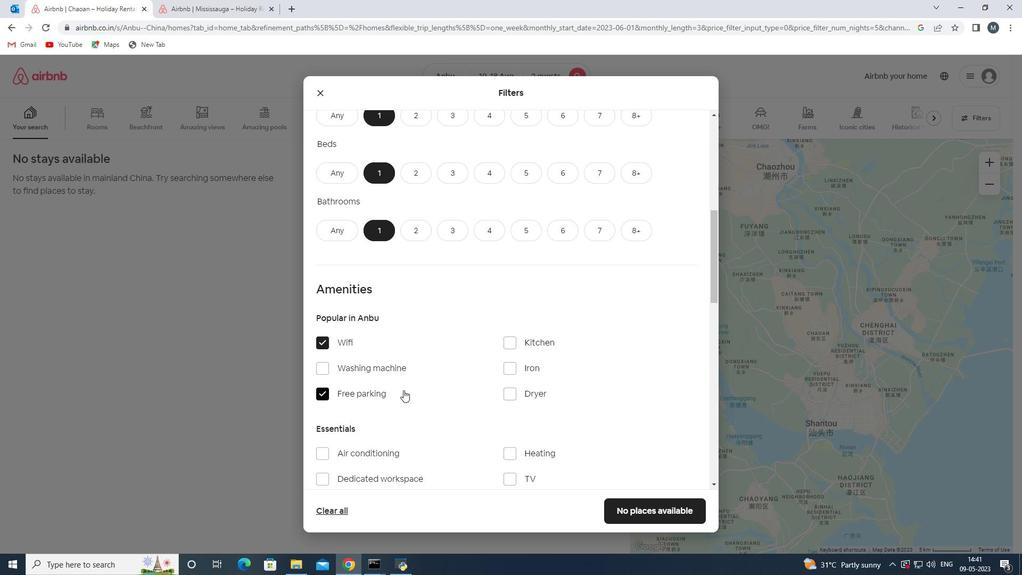 
Action: Mouse scrolled (404, 387) with delta (0, 0)
Screenshot: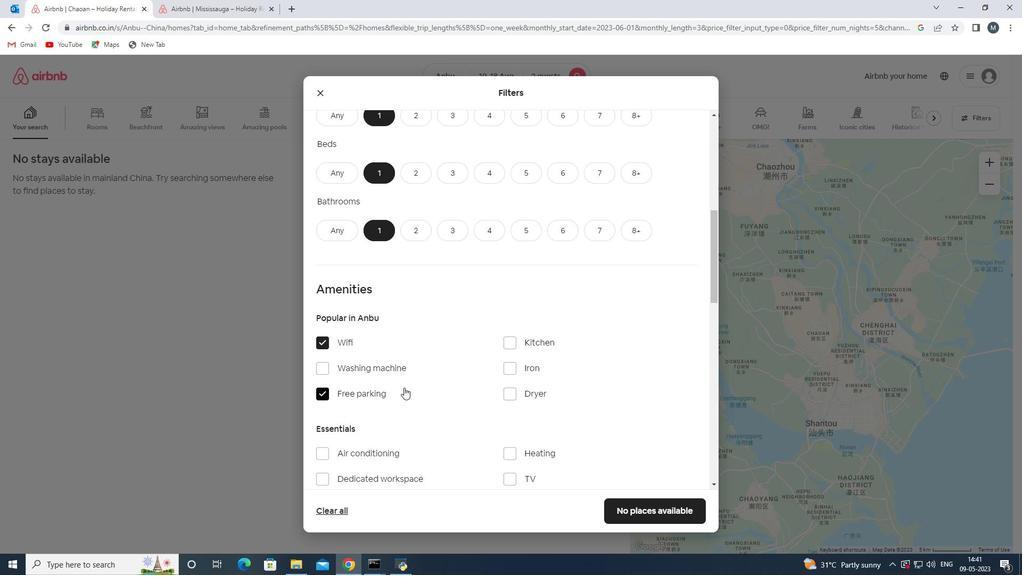 
Action: Mouse moved to (404, 388)
Screenshot: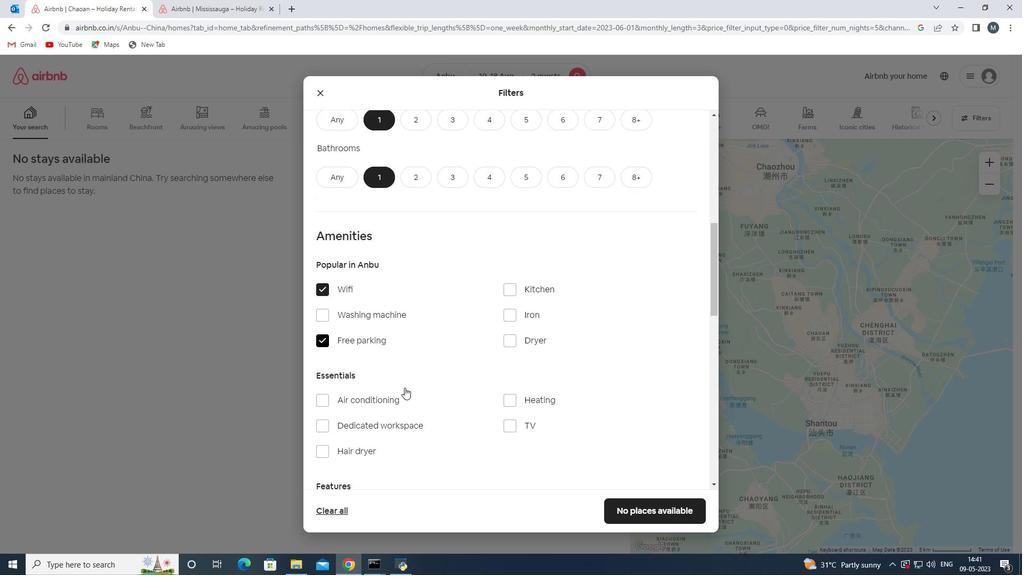 
Action: Mouse scrolled (404, 387) with delta (0, 0)
Screenshot: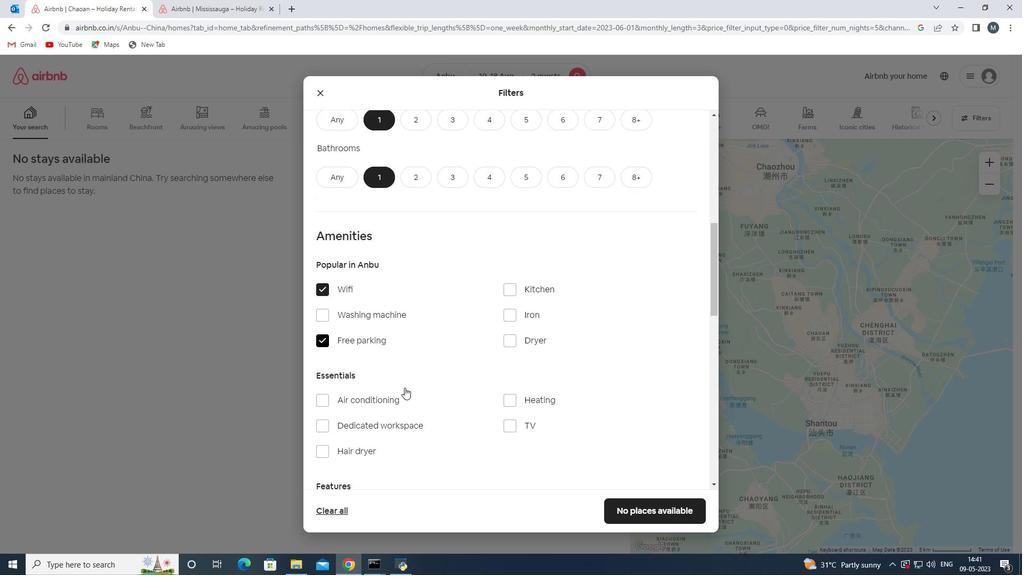 
Action: Mouse moved to (513, 374)
Screenshot: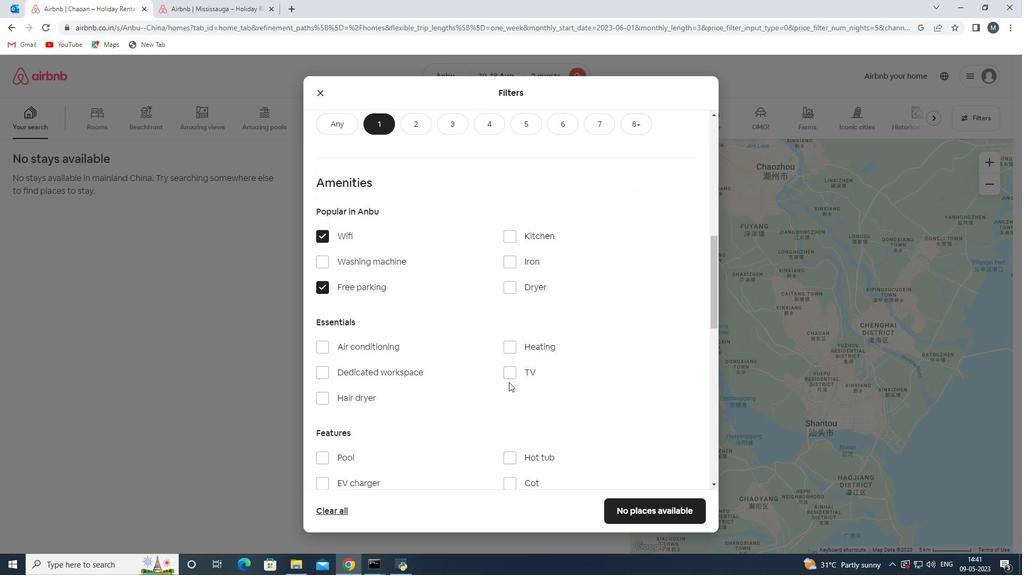 
Action: Mouse pressed left at (513, 374)
Screenshot: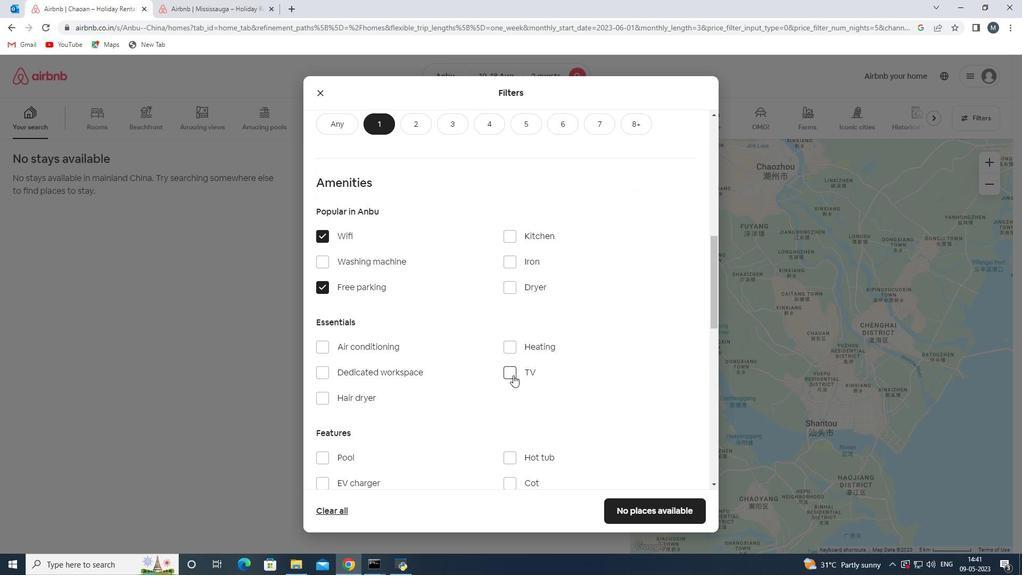 
Action: Mouse moved to (436, 369)
Screenshot: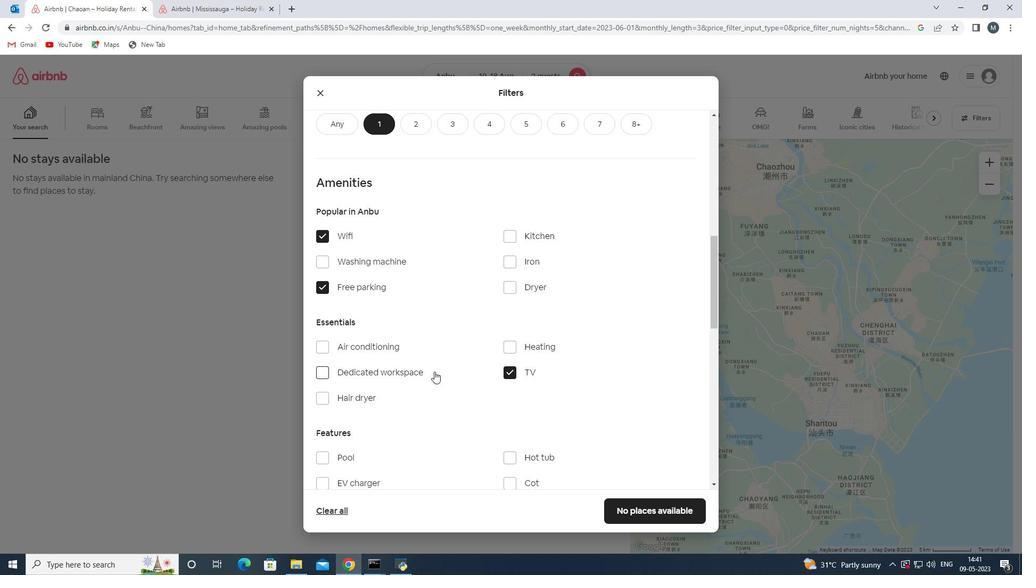
Action: Mouse scrolled (436, 368) with delta (0, 0)
Screenshot: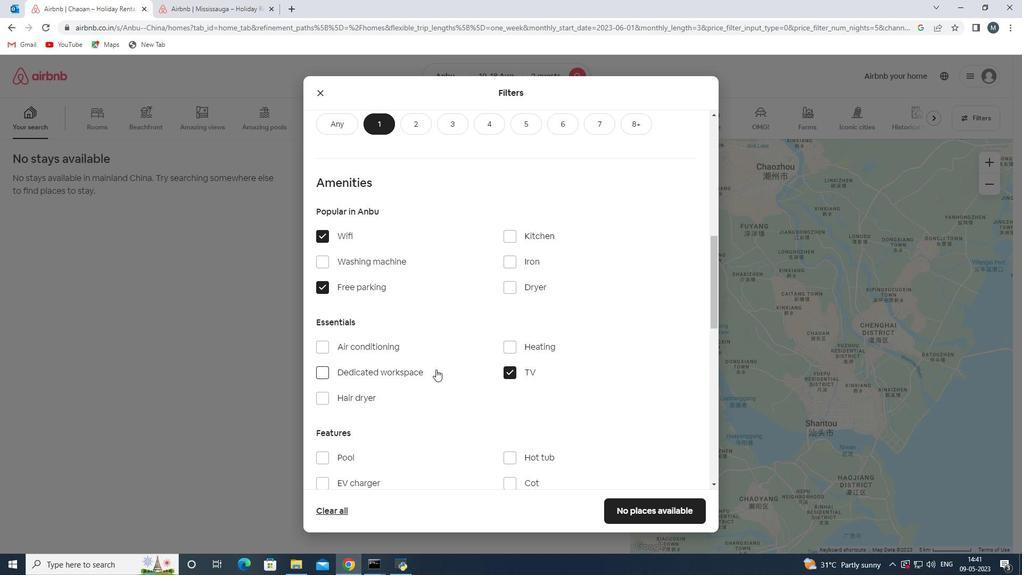 
Action: Mouse moved to (424, 392)
Screenshot: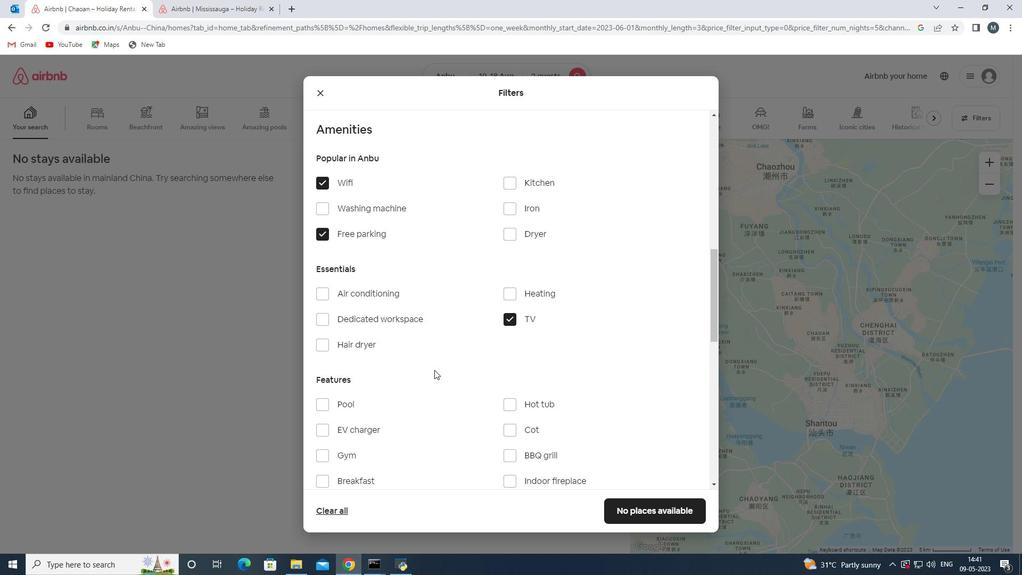 
Action: Mouse scrolled (424, 392) with delta (0, 0)
Screenshot: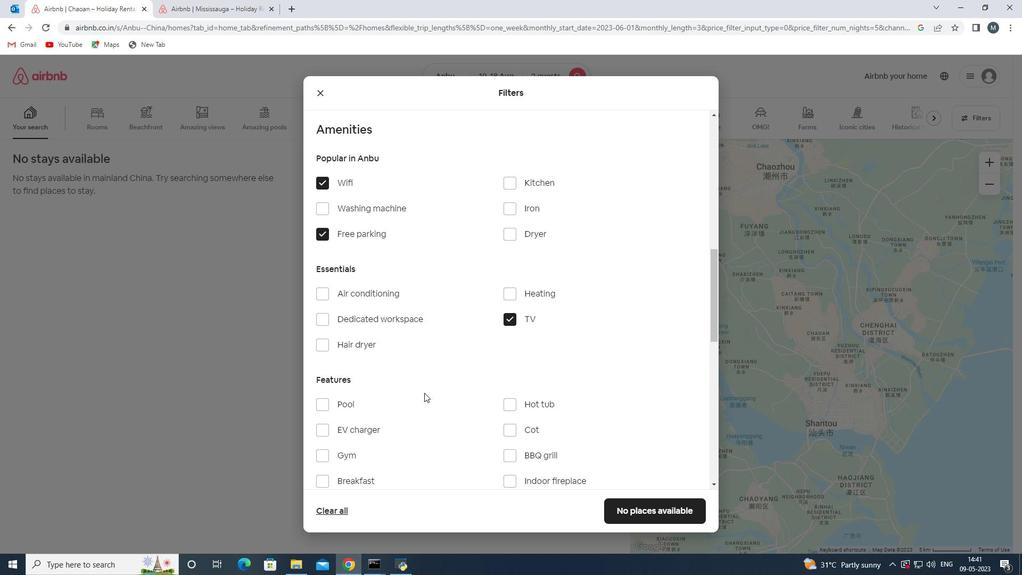 
Action: Mouse moved to (359, 424)
Screenshot: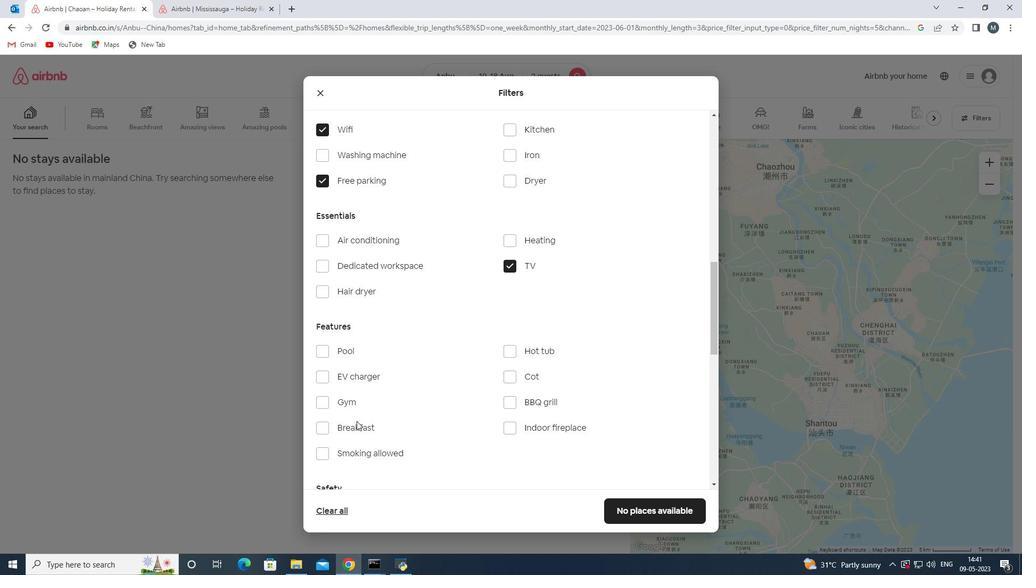 
Action: Mouse pressed left at (359, 424)
Screenshot: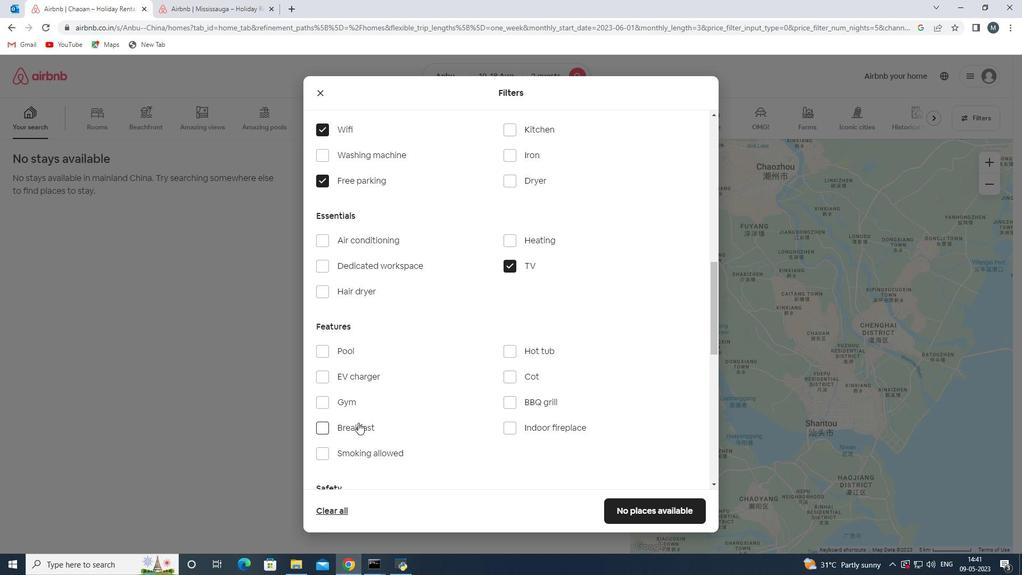 
Action: Mouse moved to (358, 398)
Screenshot: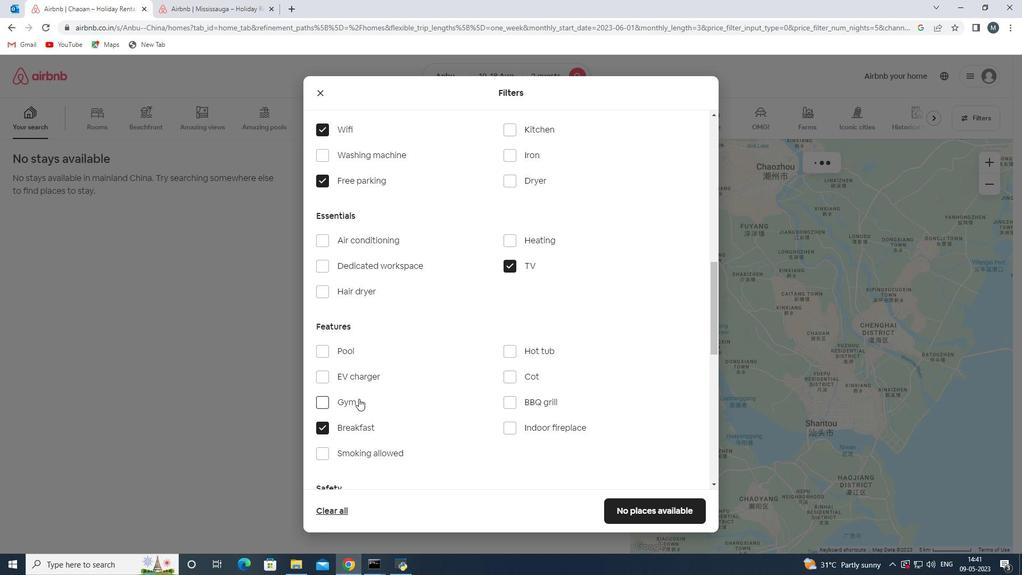 
Action: Mouse pressed left at (358, 398)
Screenshot: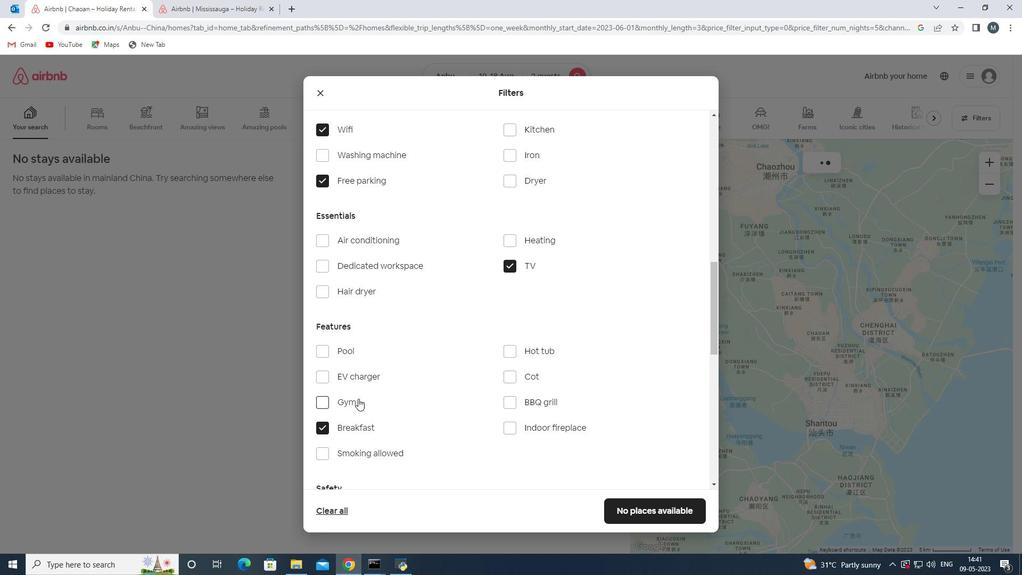 
Action: Mouse moved to (421, 373)
Screenshot: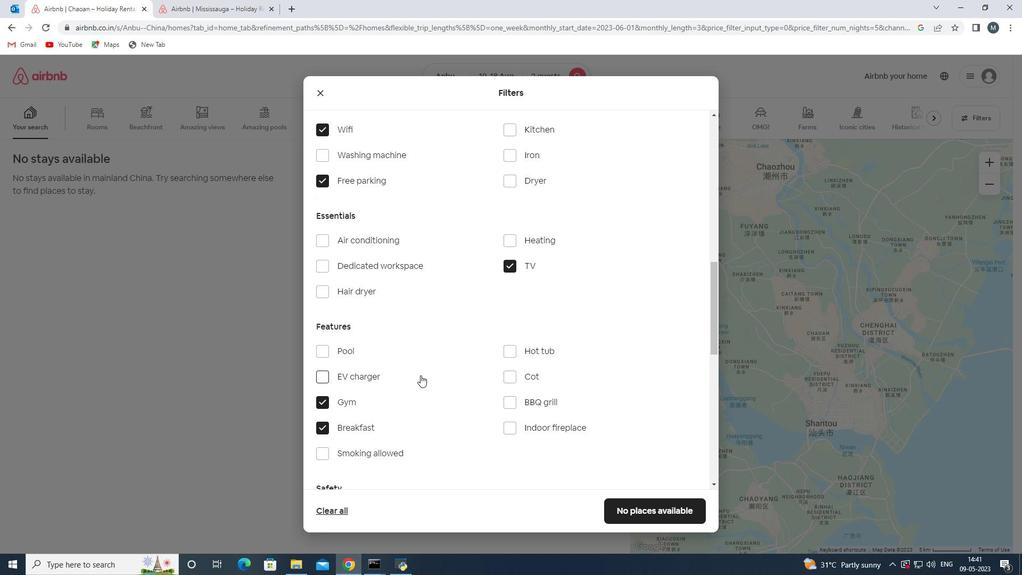 
Action: Mouse scrolled (421, 373) with delta (0, 0)
Screenshot: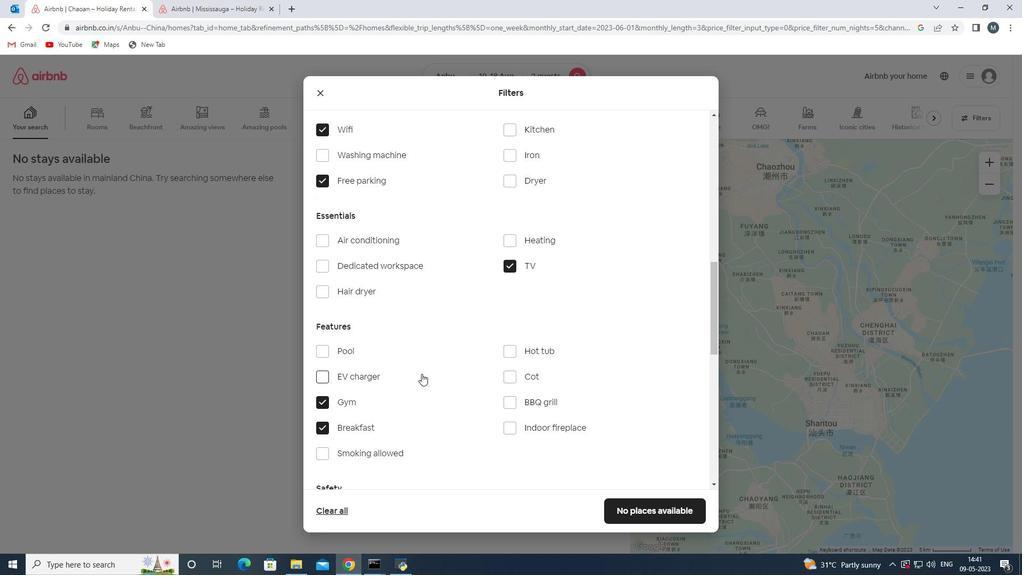 
Action: Mouse scrolled (421, 373) with delta (0, 0)
Screenshot: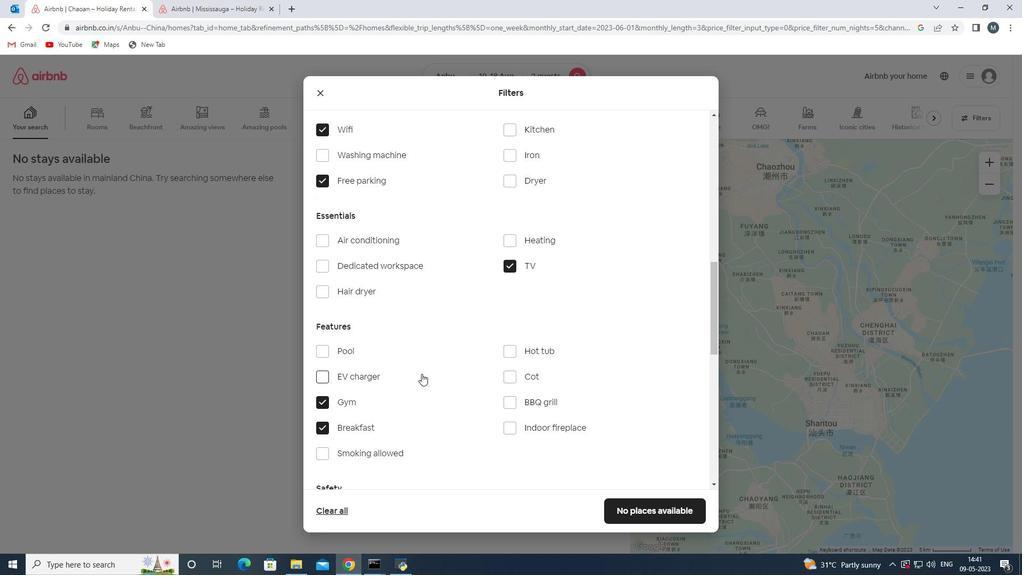 
Action: Mouse moved to (446, 373)
Screenshot: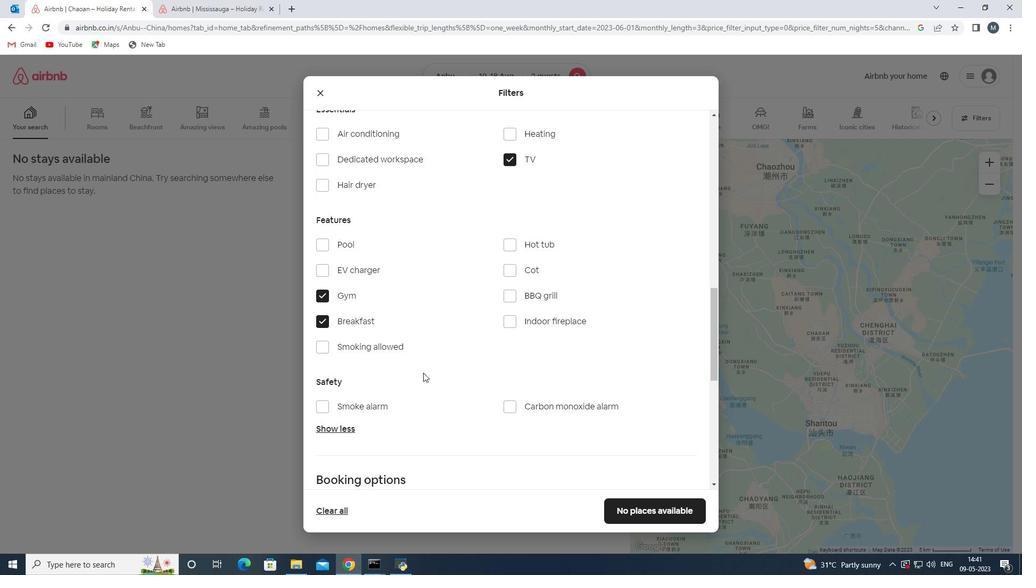 
Action: Mouse scrolled (446, 372) with delta (0, 0)
Screenshot: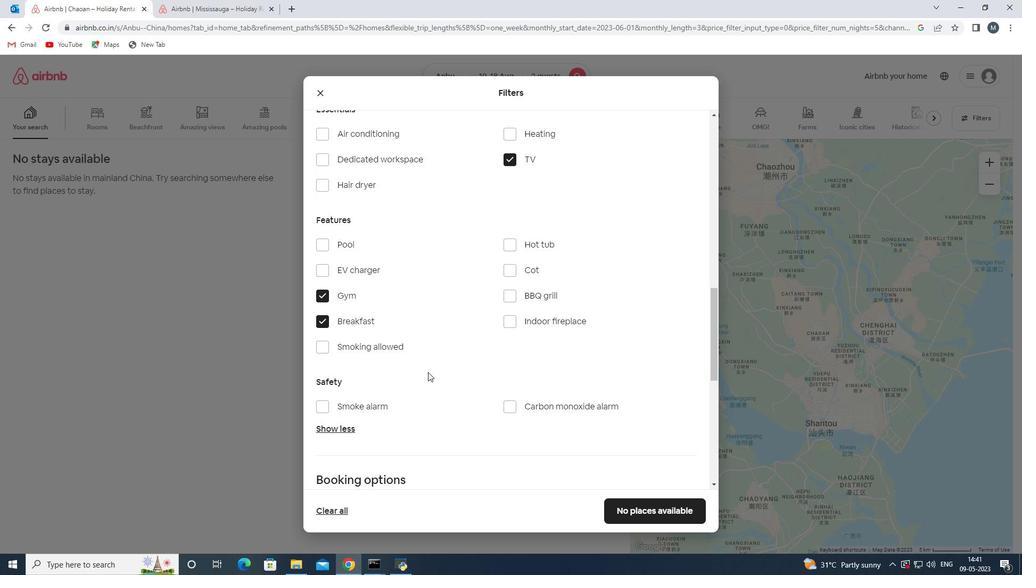 
Action: Mouse moved to (594, 420)
Screenshot: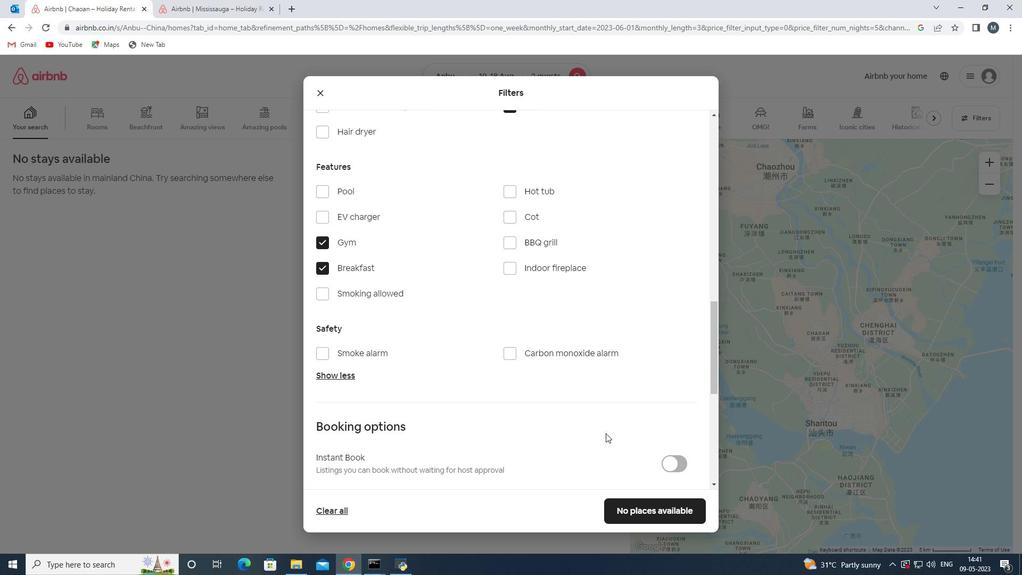 
Action: Mouse scrolled (594, 419) with delta (0, 0)
Screenshot: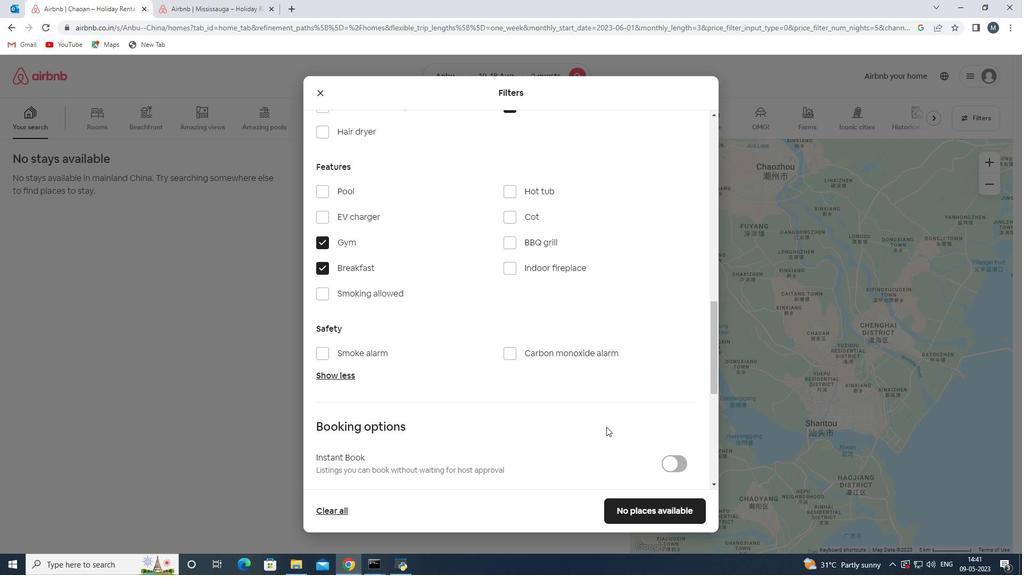 
Action: Mouse moved to (565, 415)
Screenshot: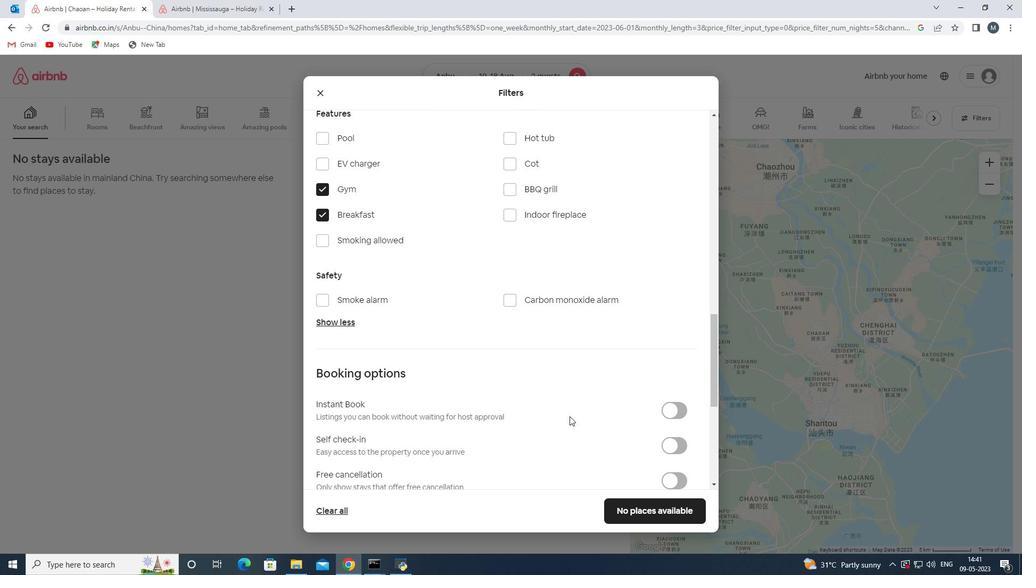 
Action: Mouse scrolled (565, 415) with delta (0, 0)
Screenshot: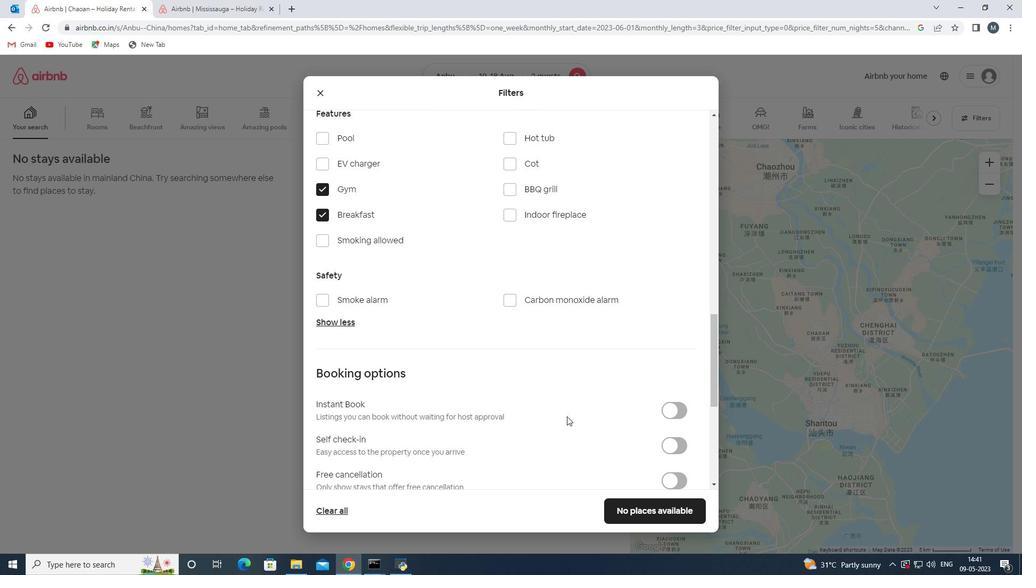 
Action: Mouse moved to (679, 390)
Screenshot: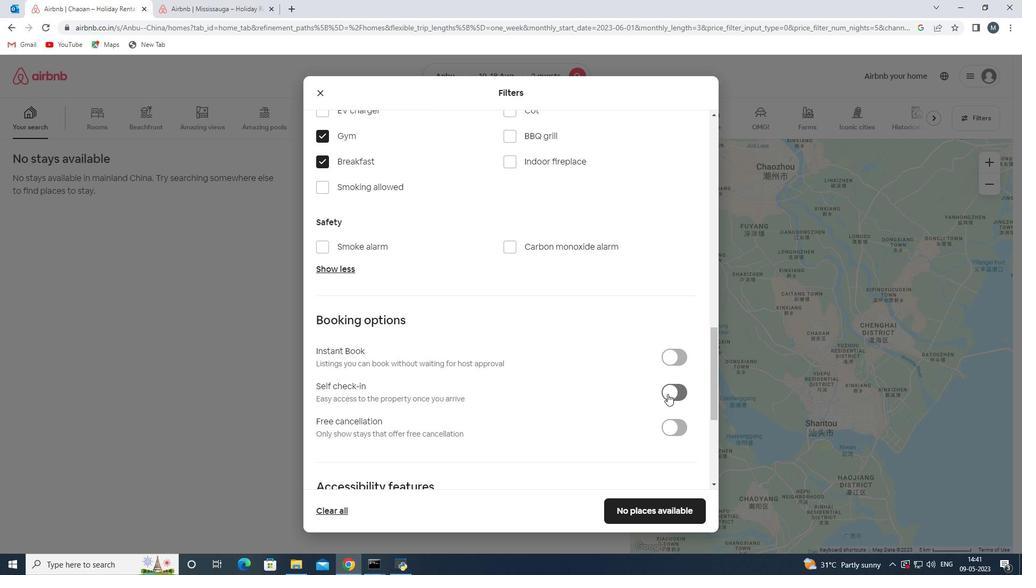 
Action: Mouse pressed left at (679, 390)
Screenshot: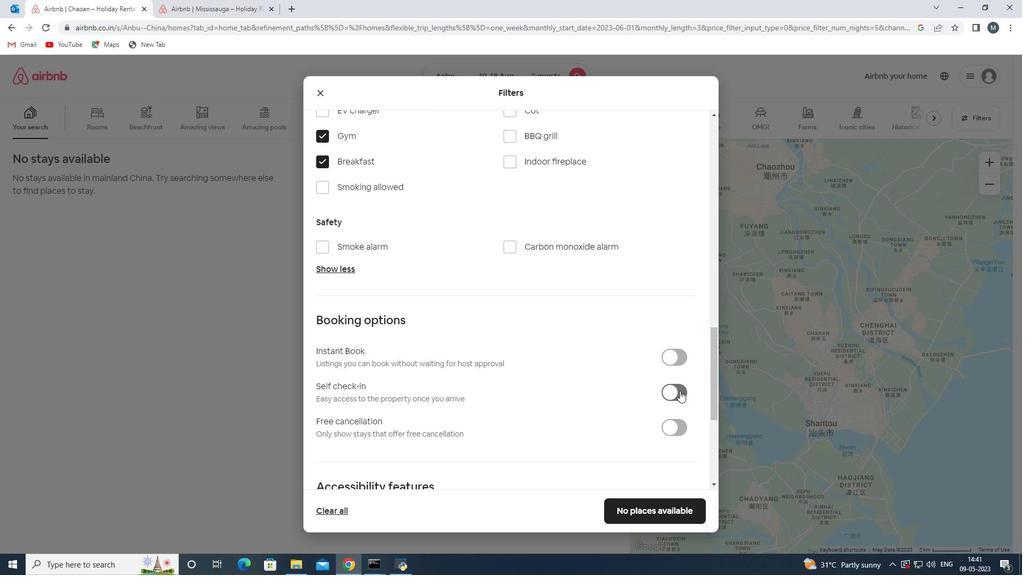 
Action: Mouse moved to (523, 394)
Screenshot: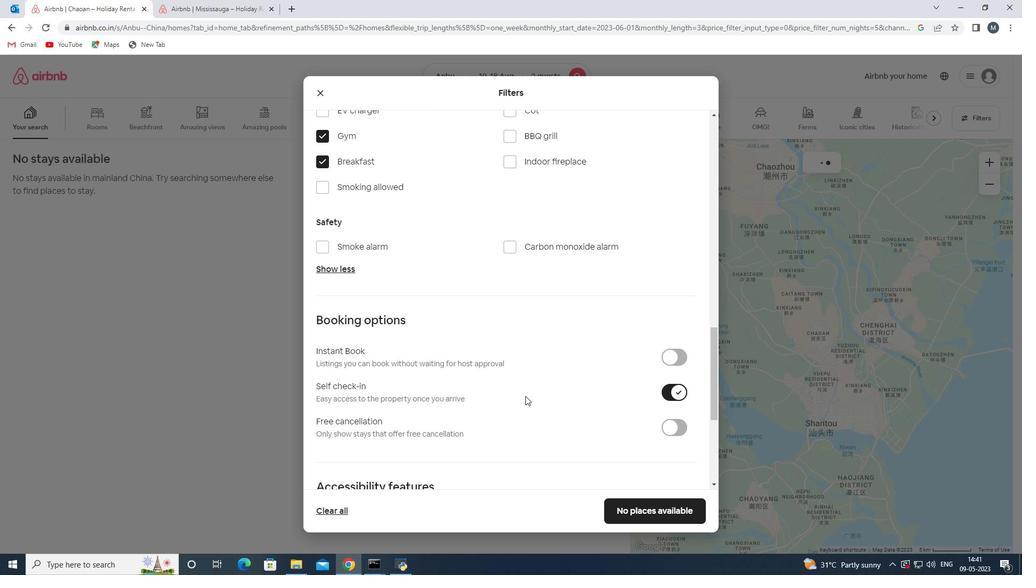 
Action: Mouse scrolled (523, 393) with delta (0, 0)
Screenshot: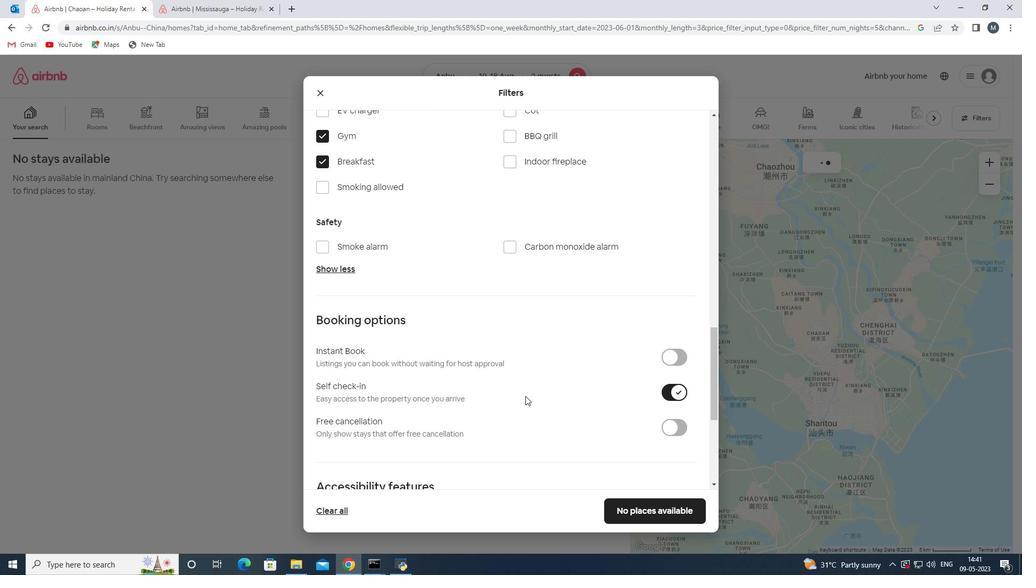 
Action: Mouse moved to (486, 392)
Screenshot: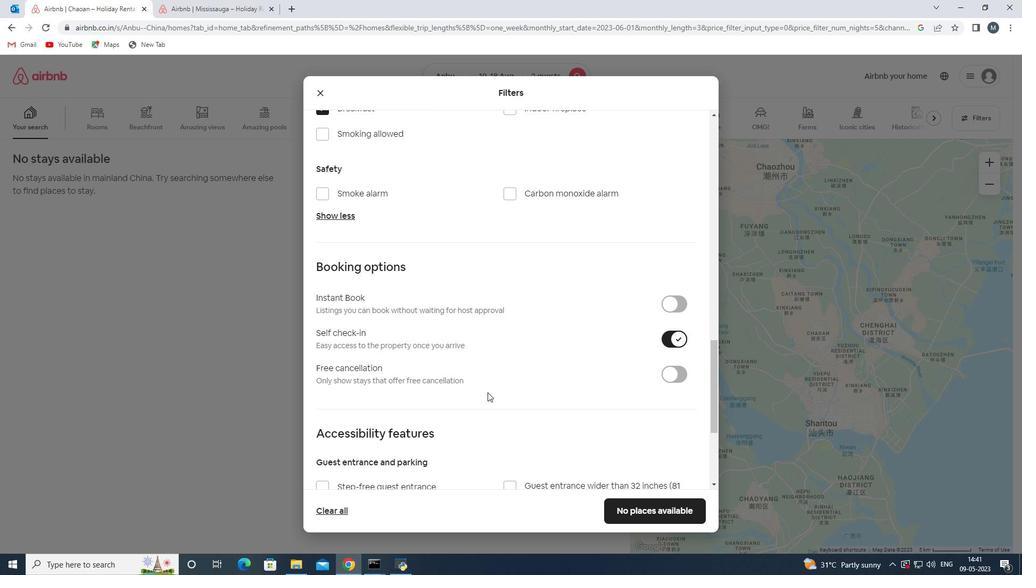 
Action: Mouse scrolled (486, 391) with delta (0, 0)
Screenshot: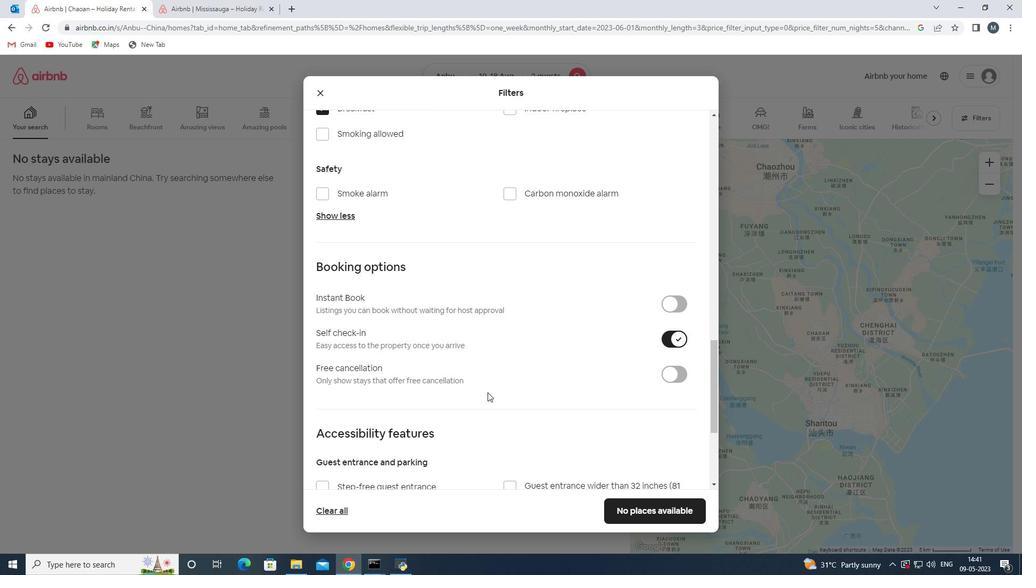 
Action: Mouse moved to (438, 400)
Screenshot: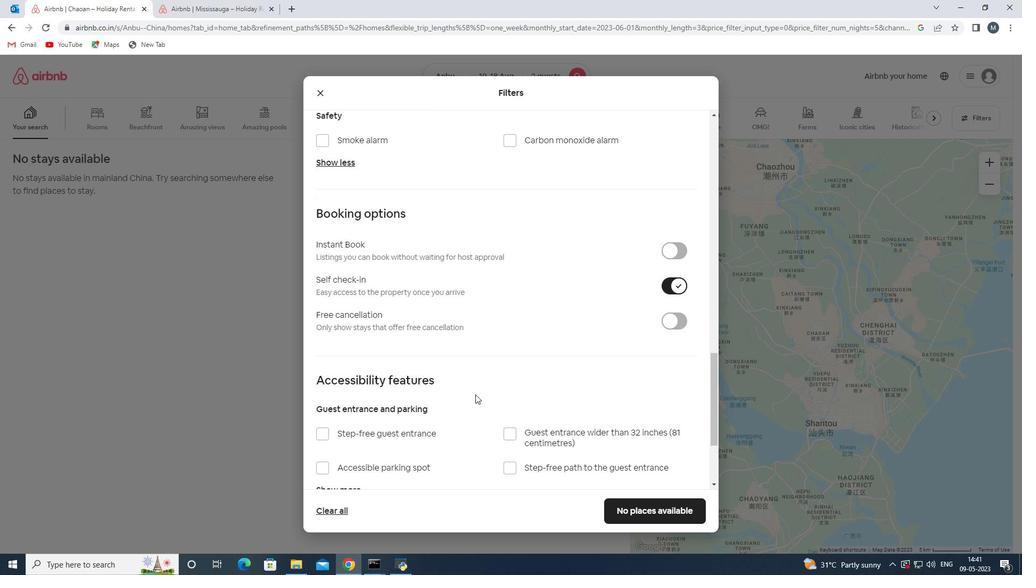 
Action: Mouse scrolled (438, 399) with delta (0, 0)
Screenshot: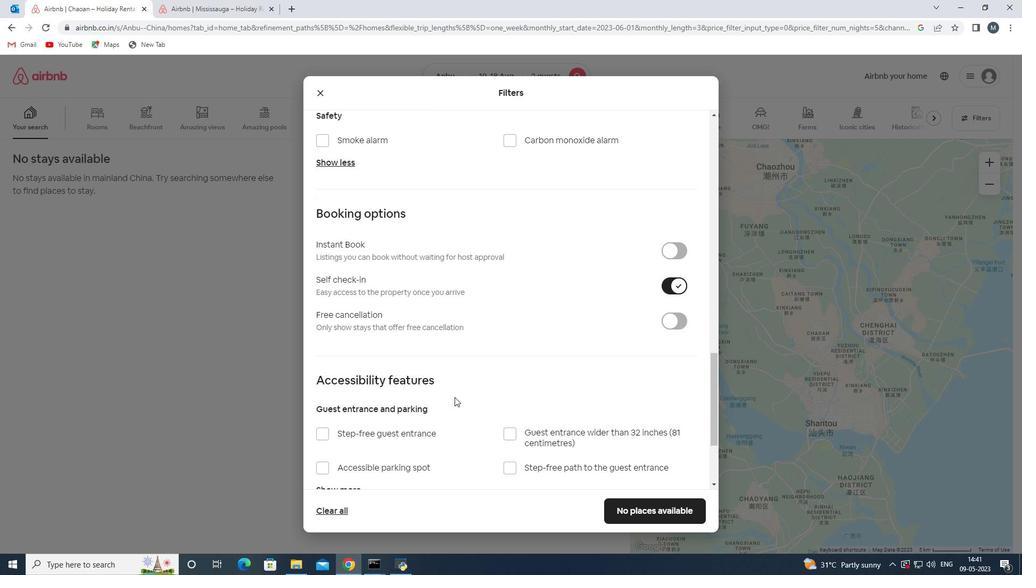 
Action: Mouse moved to (437, 401)
Screenshot: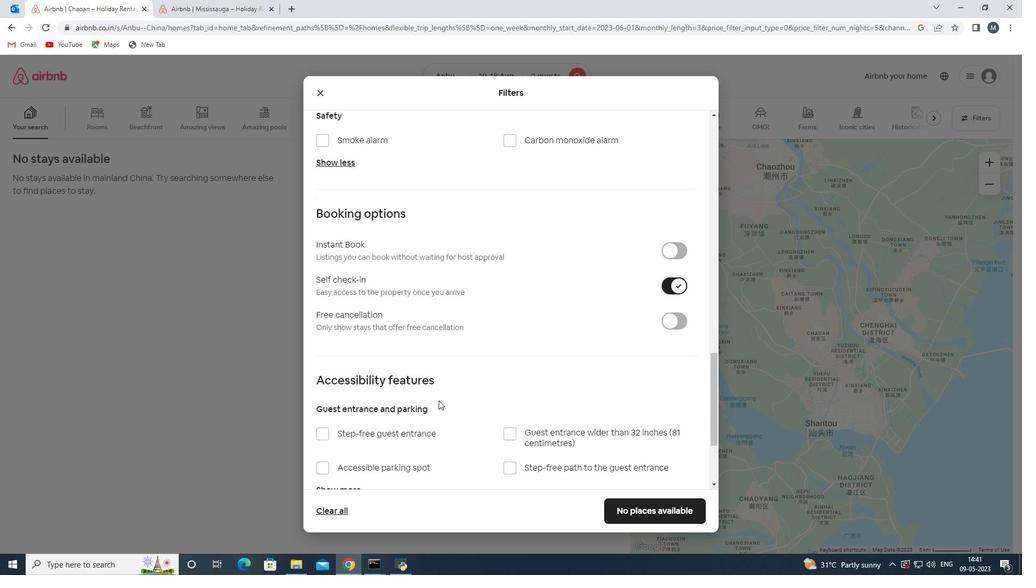
Action: Mouse scrolled (437, 401) with delta (0, 0)
Screenshot: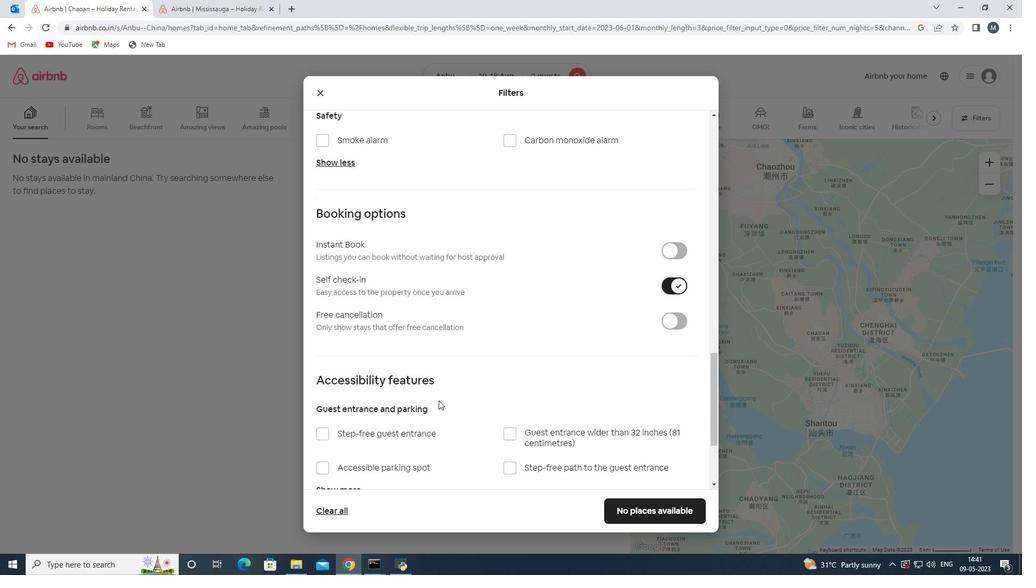 
Action: Mouse moved to (431, 403)
Screenshot: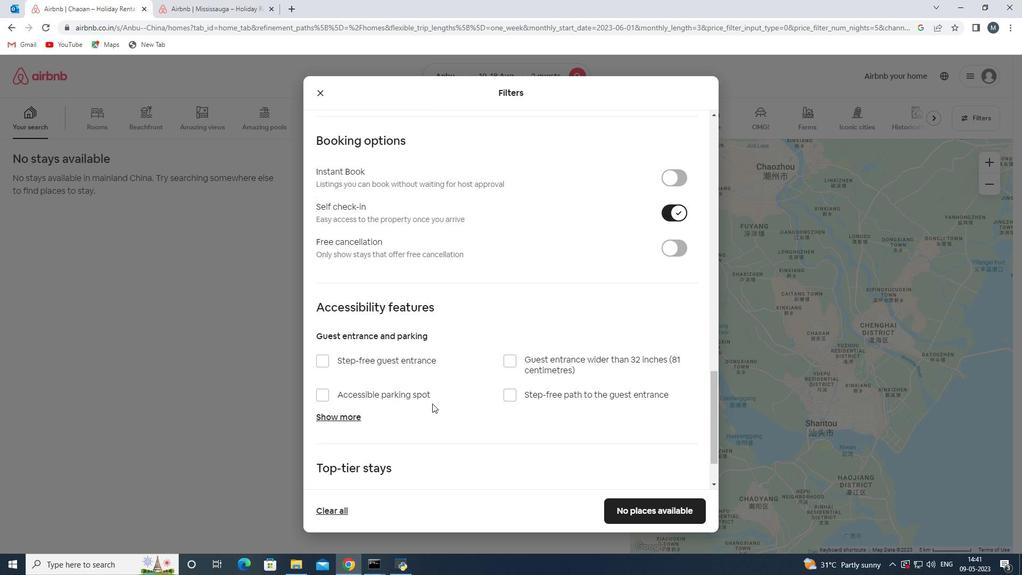 
Action: Mouse scrolled (431, 403) with delta (0, 0)
Screenshot: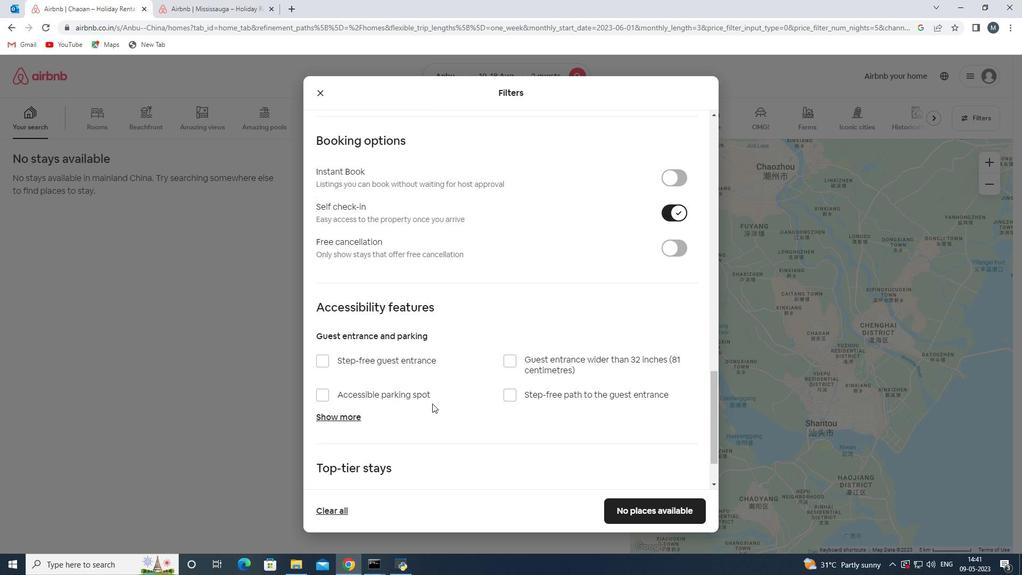 
Action: Mouse moved to (423, 407)
Screenshot: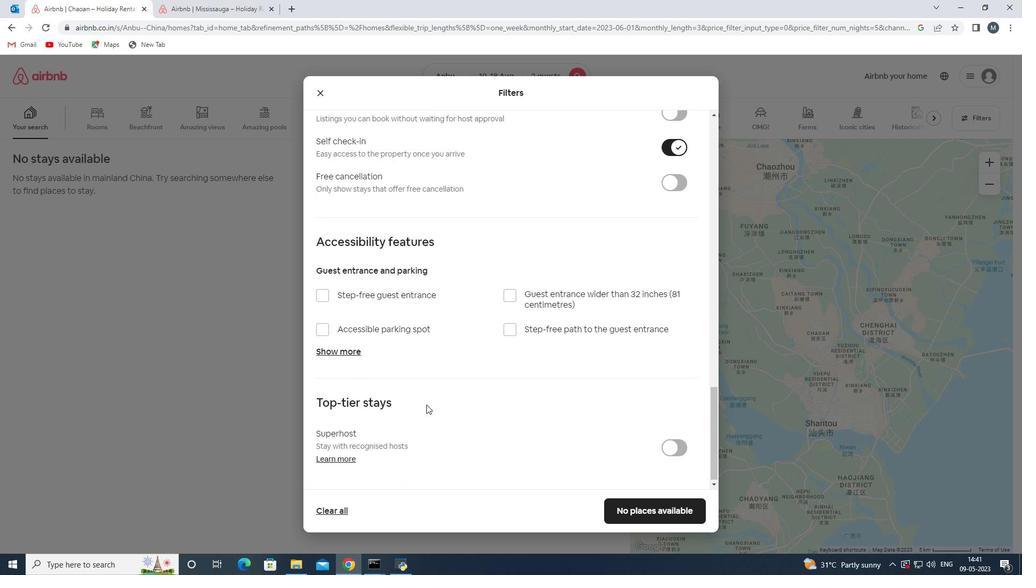 
Action: Mouse scrolled (423, 406) with delta (0, 0)
Screenshot: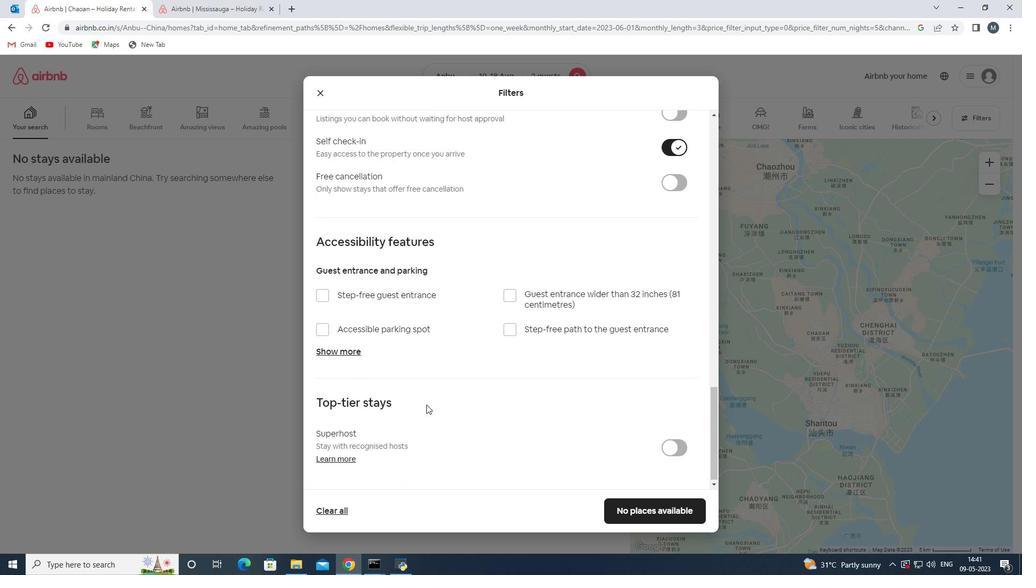 
Action: Mouse moved to (420, 408)
Screenshot: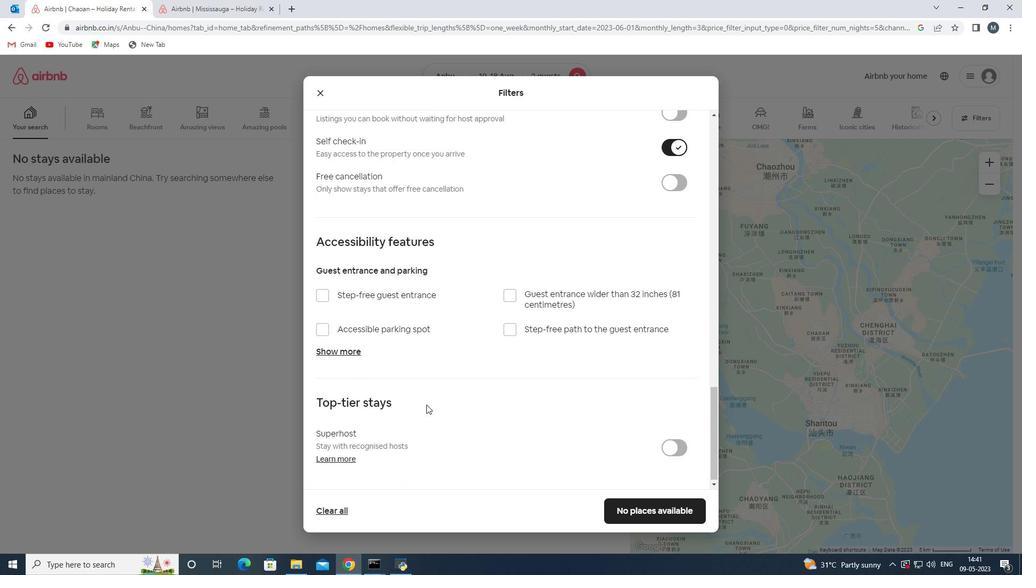 
Action: Mouse scrolled (420, 407) with delta (0, 0)
Screenshot: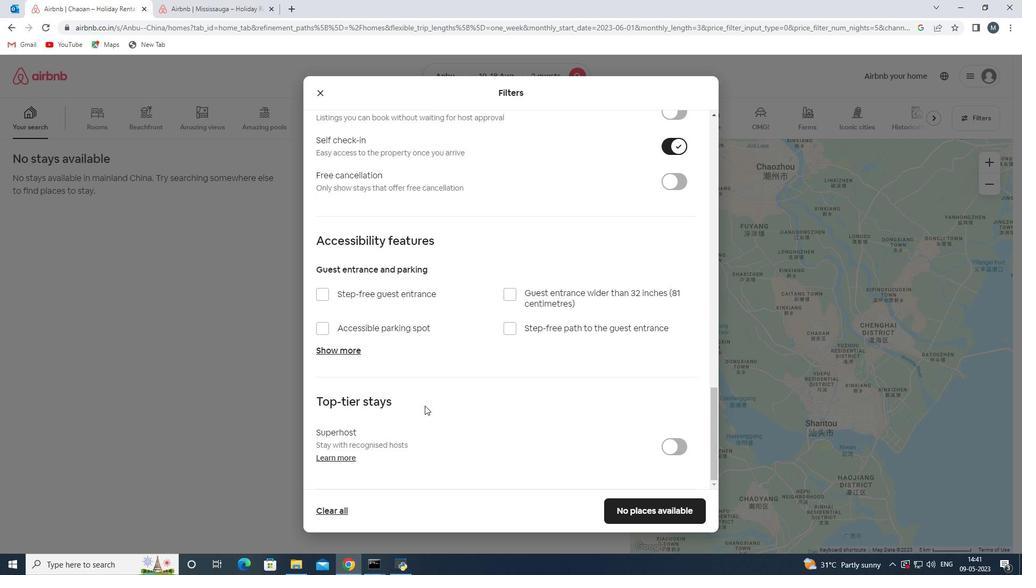 
Action: Mouse moved to (617, 505)
Screenshot: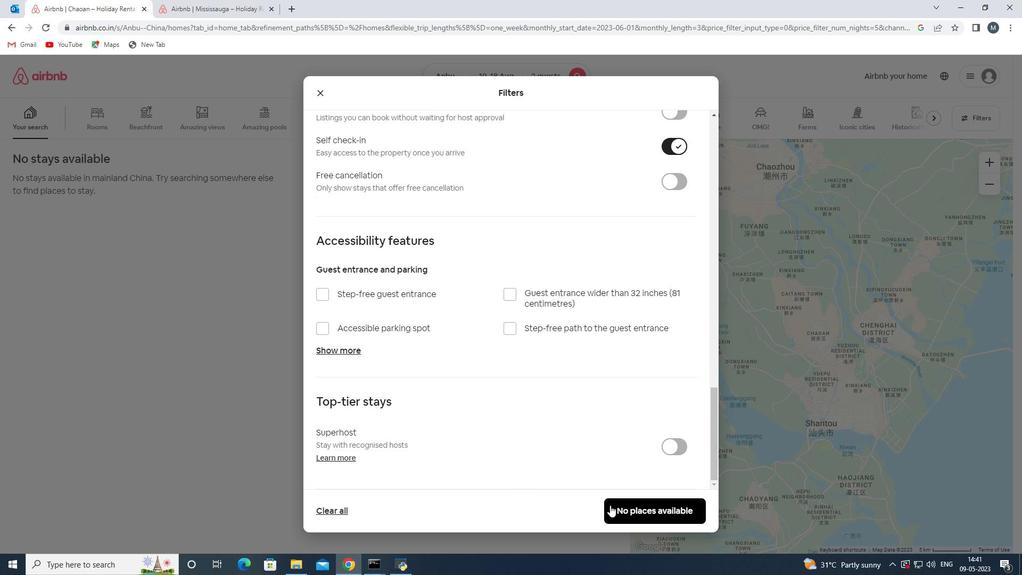 
Action: Mouse pressed left at (617, 505)
Screenshot: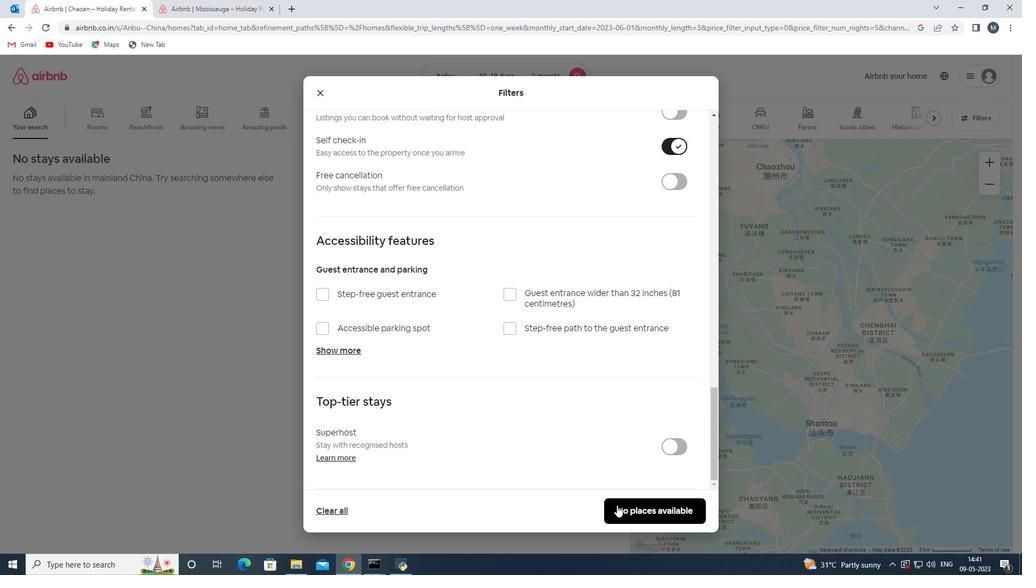 
Action: Mouse moved to (616, 504)
Screenshot: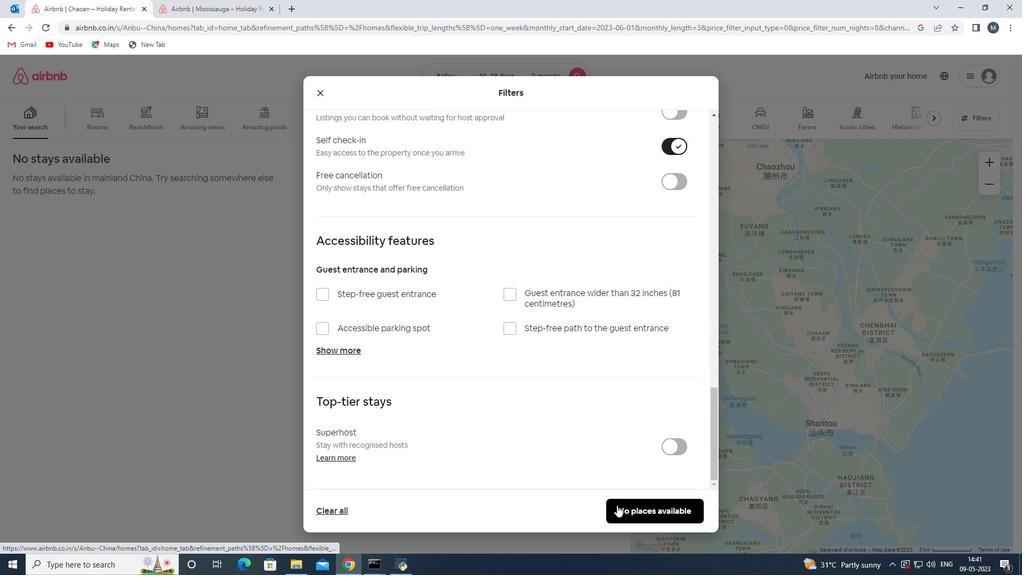 
